 Task: Search one way flight ticket for 2 adults, 4 children and 1 infant on lap in business from Owensboro: Owensborodaviess County Regional Airport to Indianapolis: Indianapolis International Airport on 8-5-2023. Choice of flights is Frontier. Number of bags: 8 checked bags. Price is upto 20000. Outbound departure time preference is 4:45.
Action: Mouse moved to (317, 281)
Screenshot: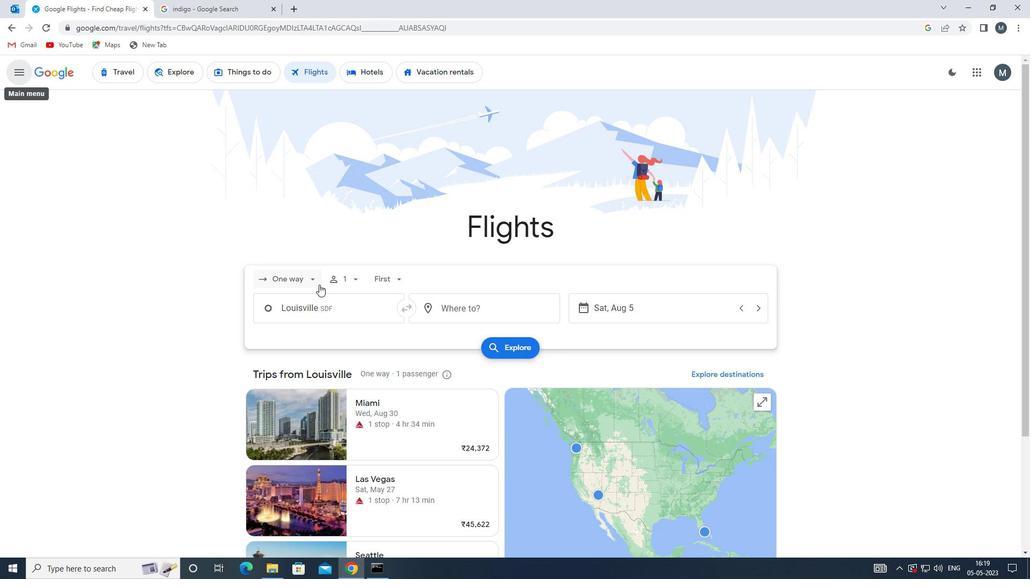 
Action: Mouse pressed left at (317, 281)
Screenshot: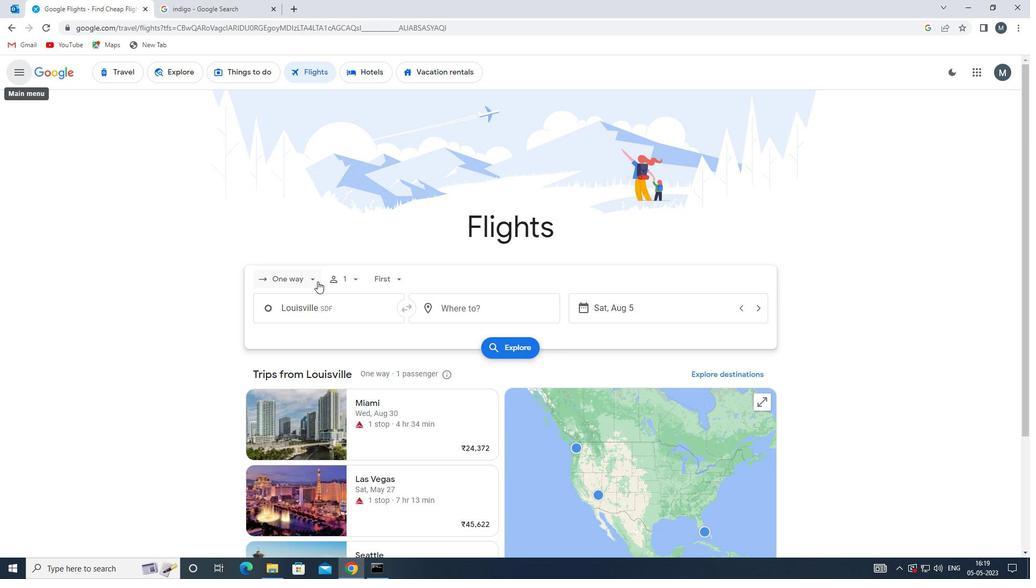 
Action: Mouse moved to (318, 334)
Screenshot: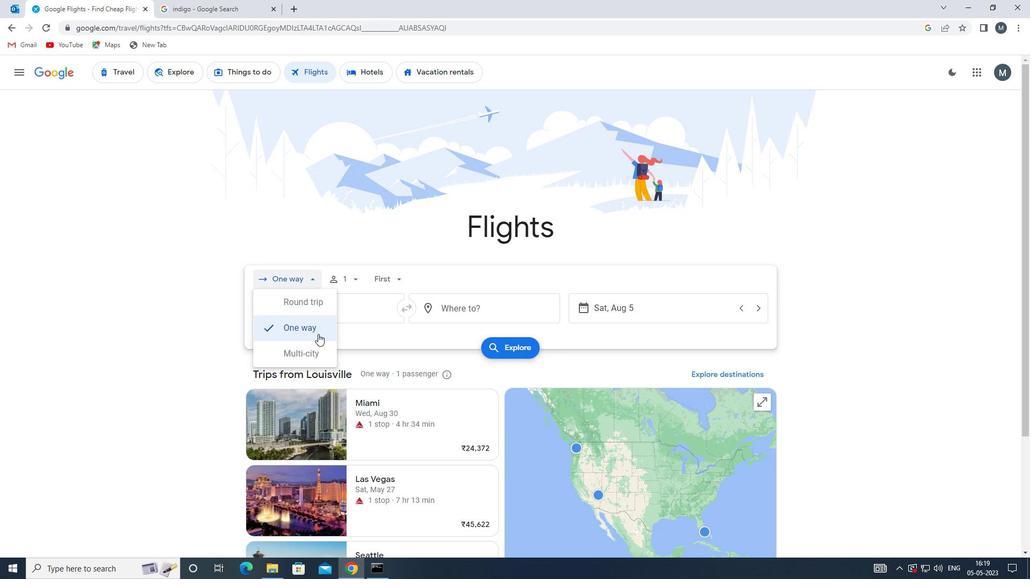 
Action: Mouse pressed left at (318, 334)
Screenshot: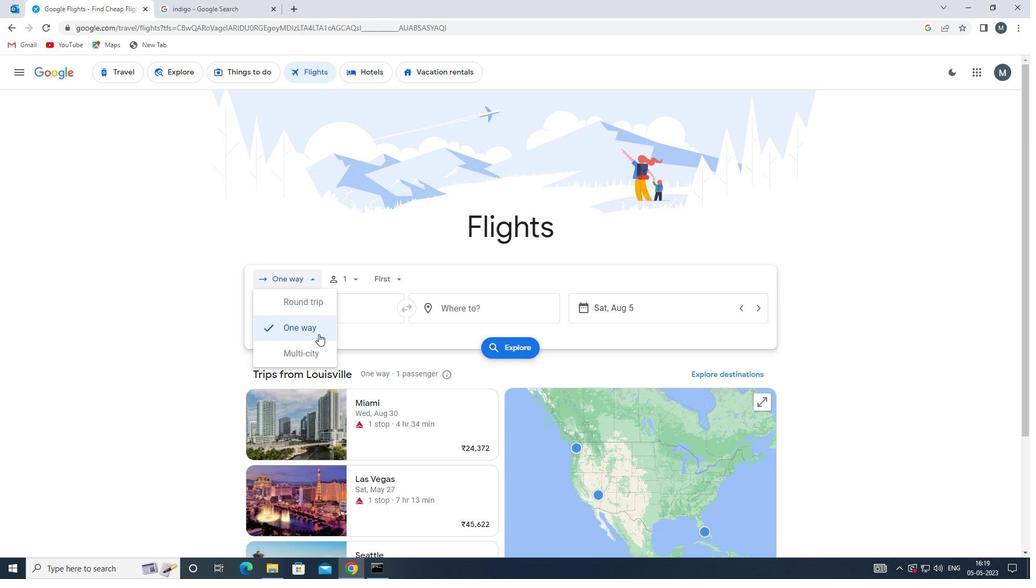 
Action: Mouse moved to (359, 278)
Screenshot: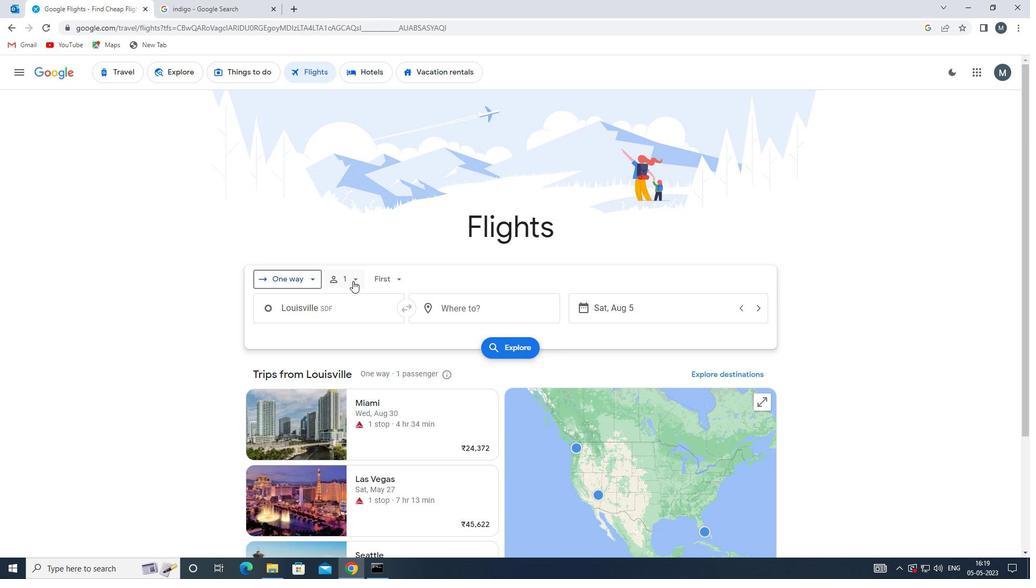 
Action: Mouse pressed left at (359, 278)
Screenshot: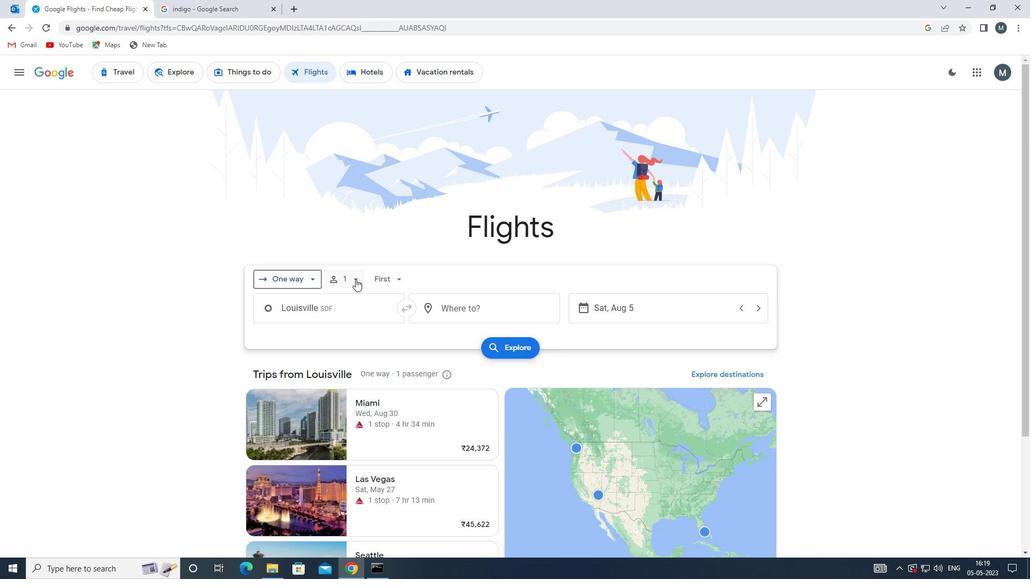 
Action: Mouse moved to (438, 310)
Screenshot: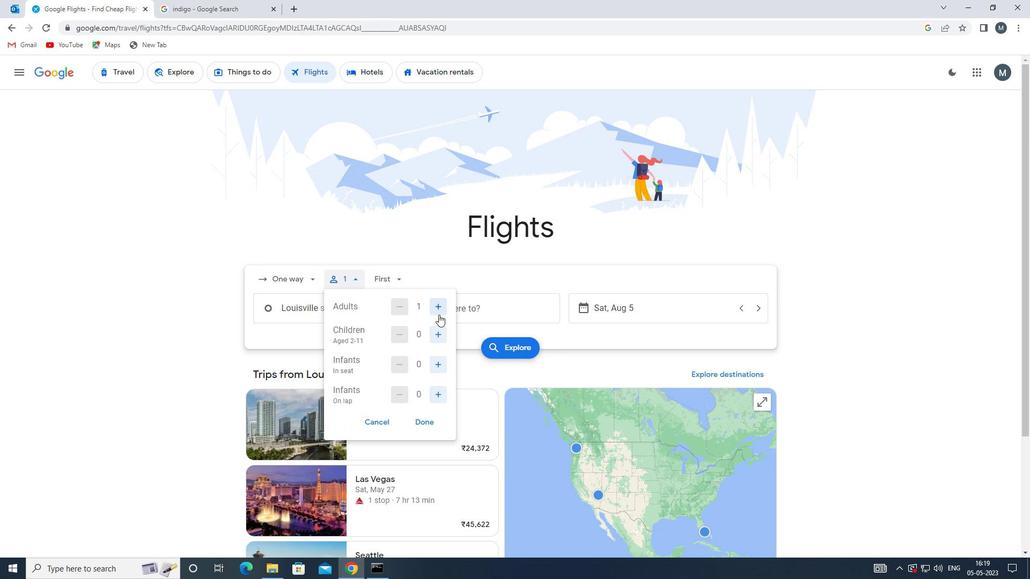 
Action: Mouse pressed left at (438, 310)
Screenshot: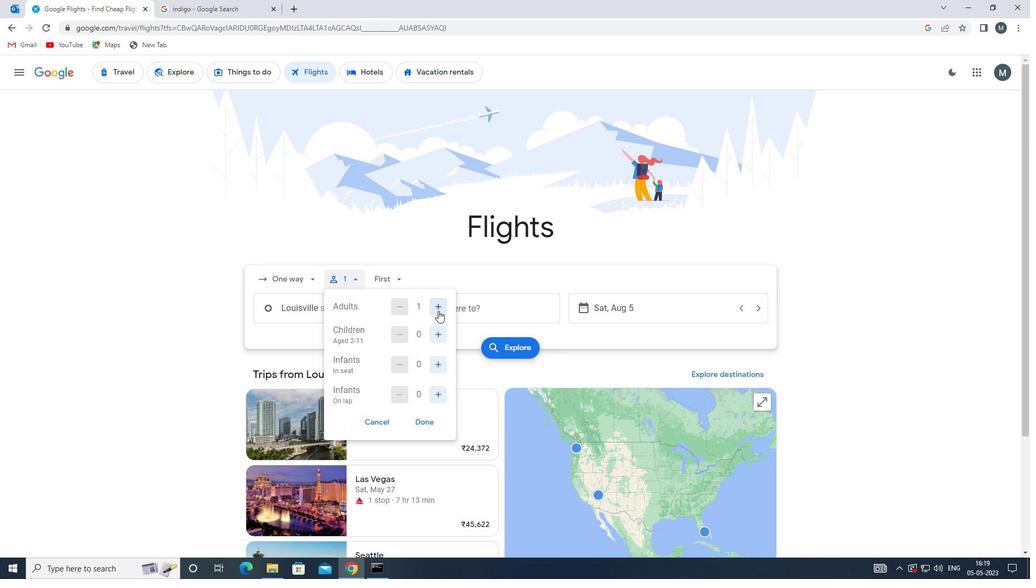 
Action: Mouse moved to (437, 336)
Screenshot: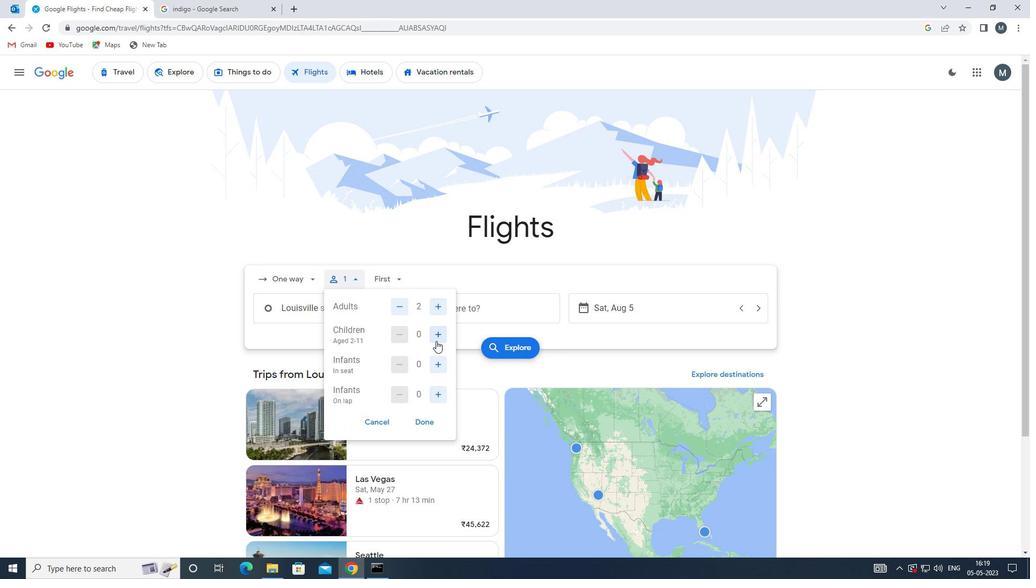 
Action: Mouse pressed left at (437, 336)
Screenshot: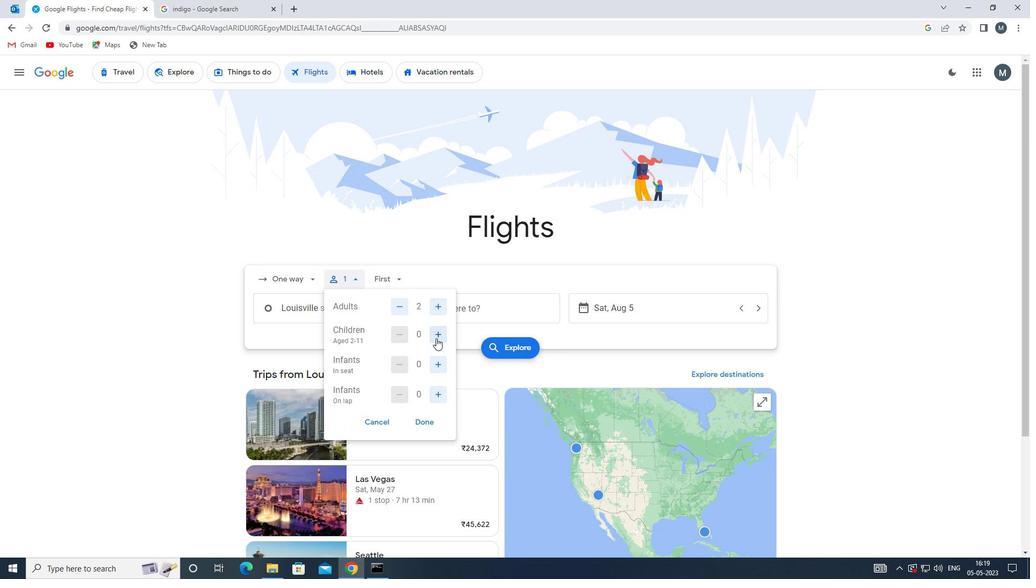 
Action: Mouse pressed left at (437, 336)
Screenshot: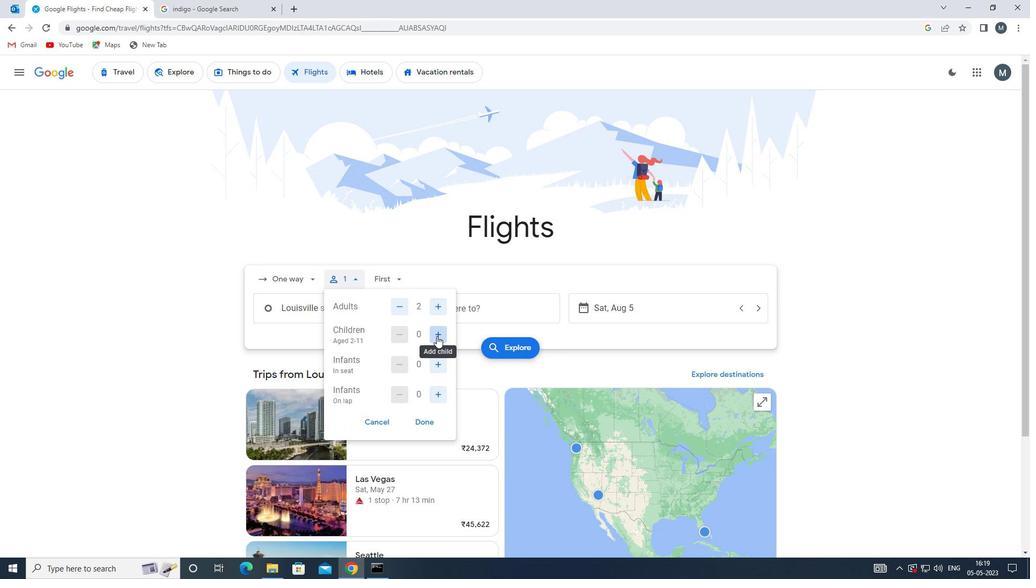 
Action: Mouse moved to (437, 336)
Screenshot: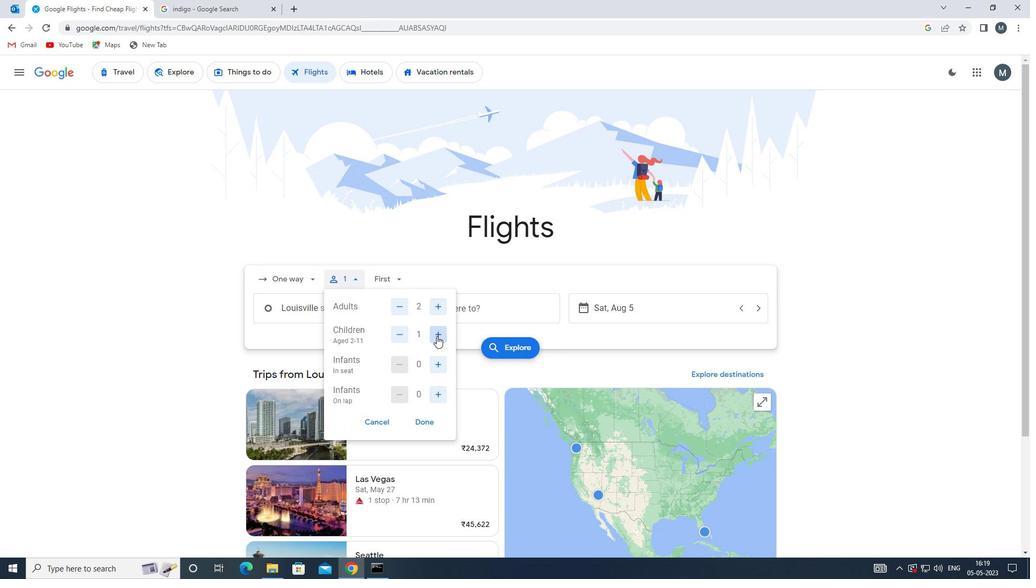 
Action: Mouse pressed left at (437, 336)
Screenshot: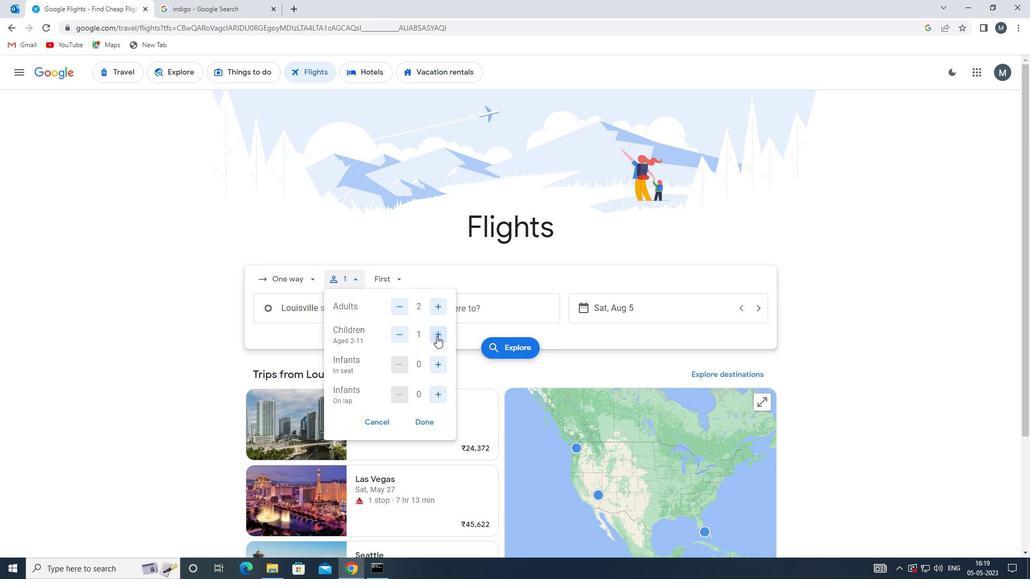 
Action: Mouse pressed left at (437, 336)
Screenshot: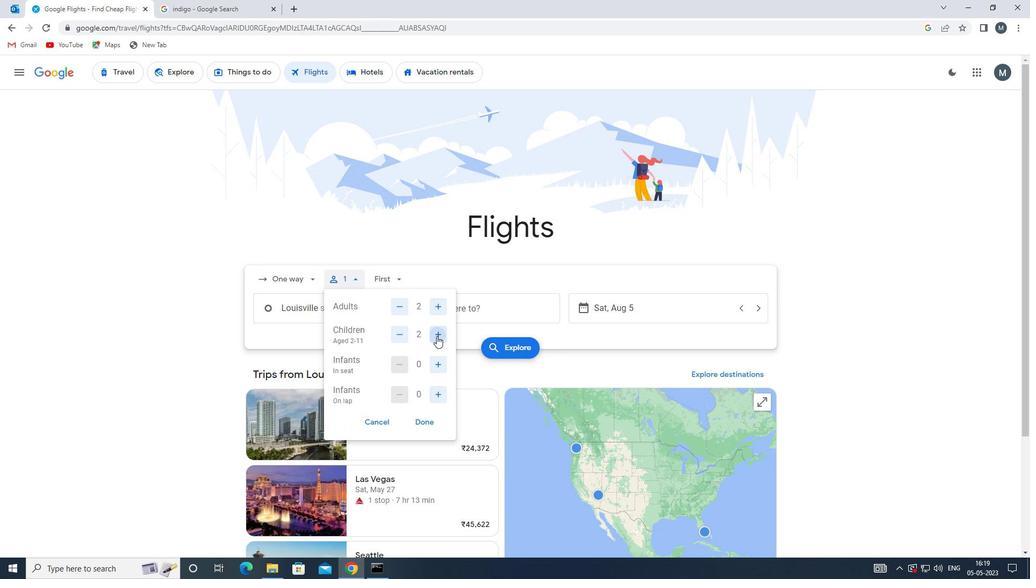 
Action: Mouse moved to (440, 394)
Screenshot: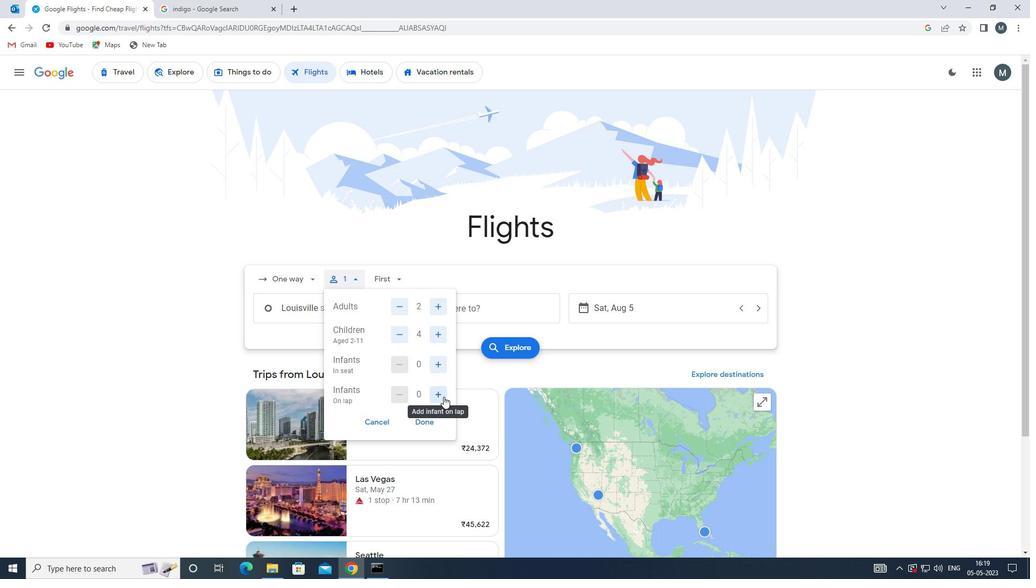 
Action: Mouse pressed left at (440, 394)
Screenshot: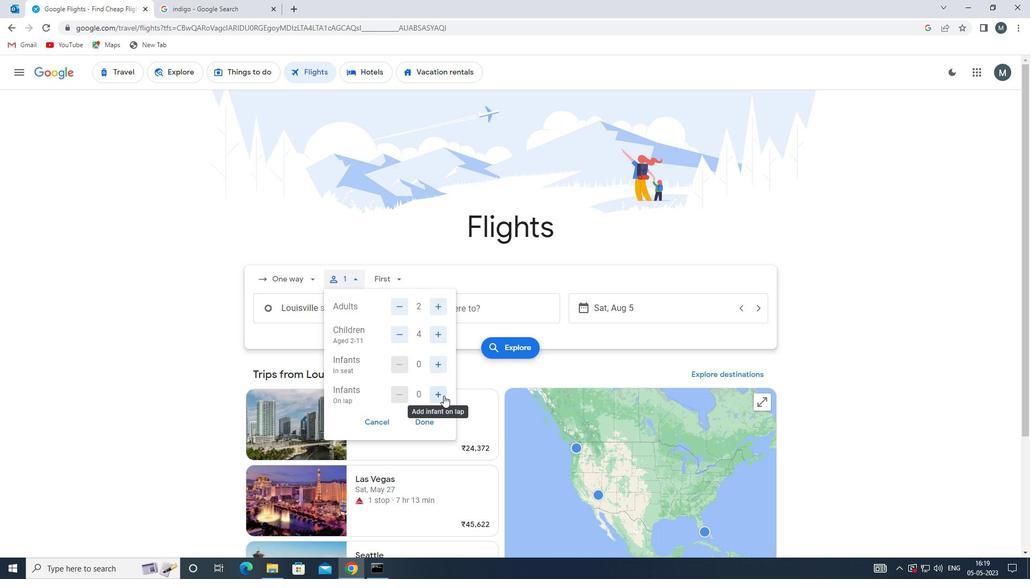 
Action: Mouse moved to (425, 419)
Screenshot: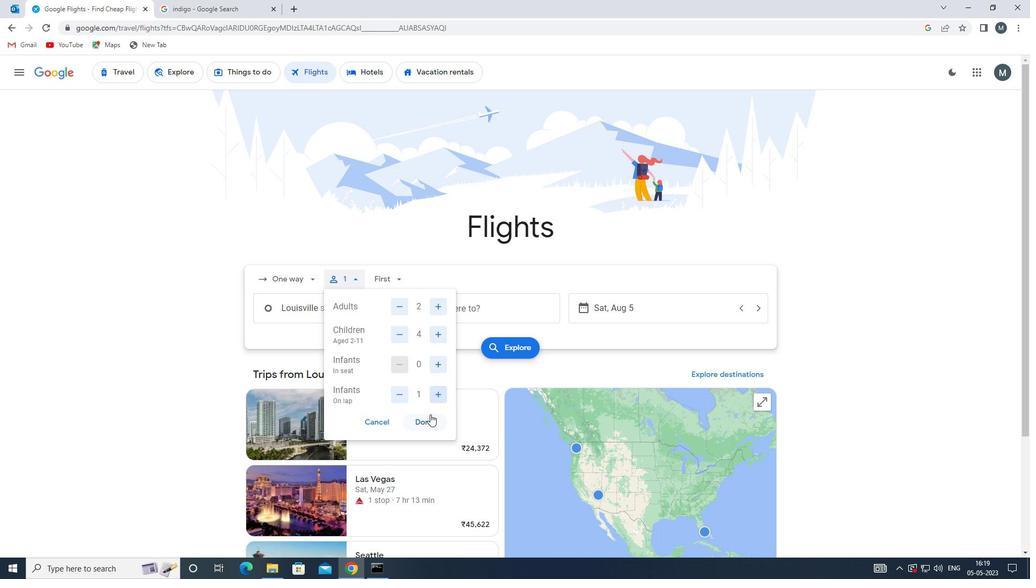 
Action: Mouse pressed left at (425, 419)
Screenshot: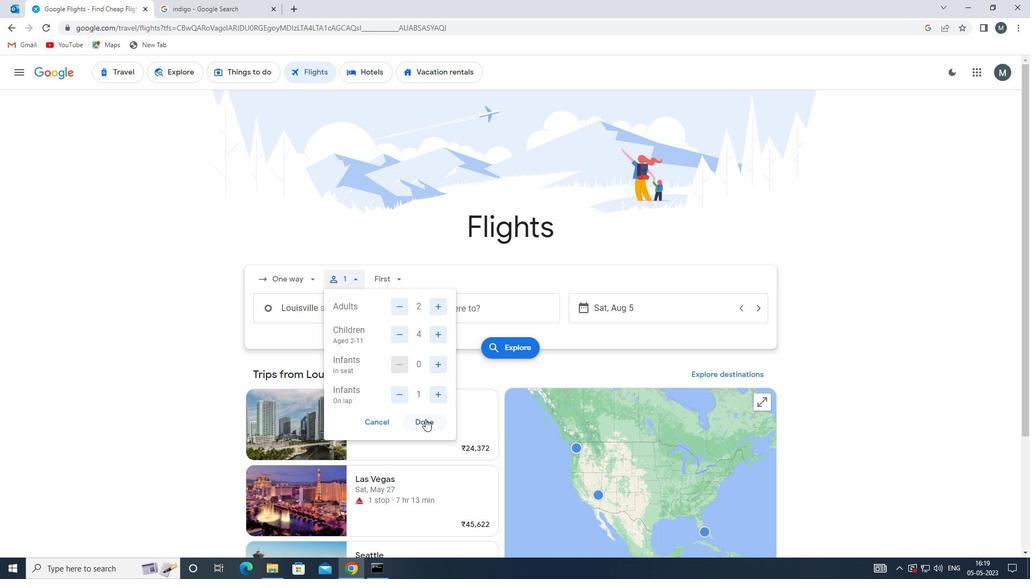 
Action: Mouse moved to (389, 278)
Screenshot: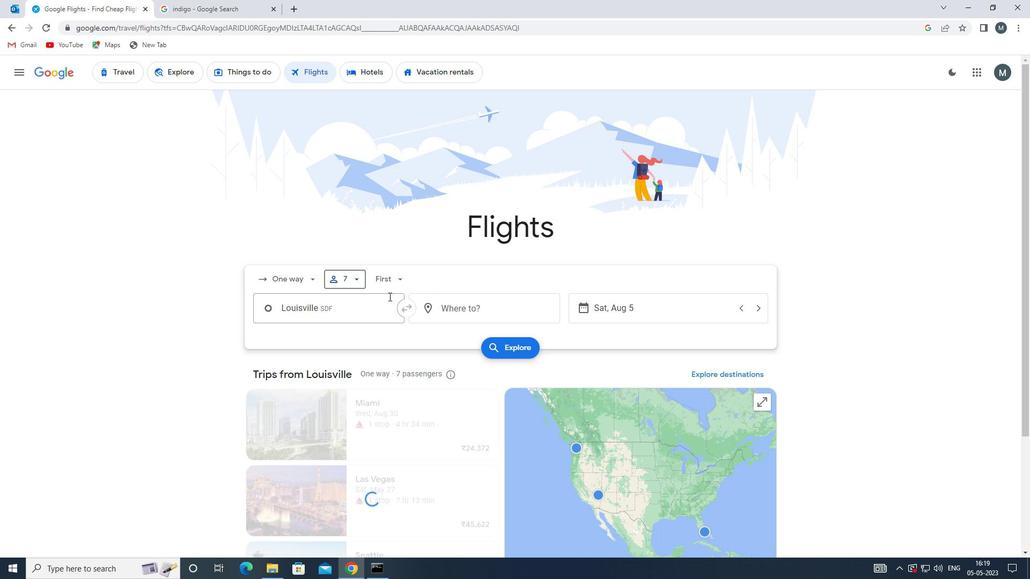 
Action: Mouse pressed left at (389, 278)
Screenshot: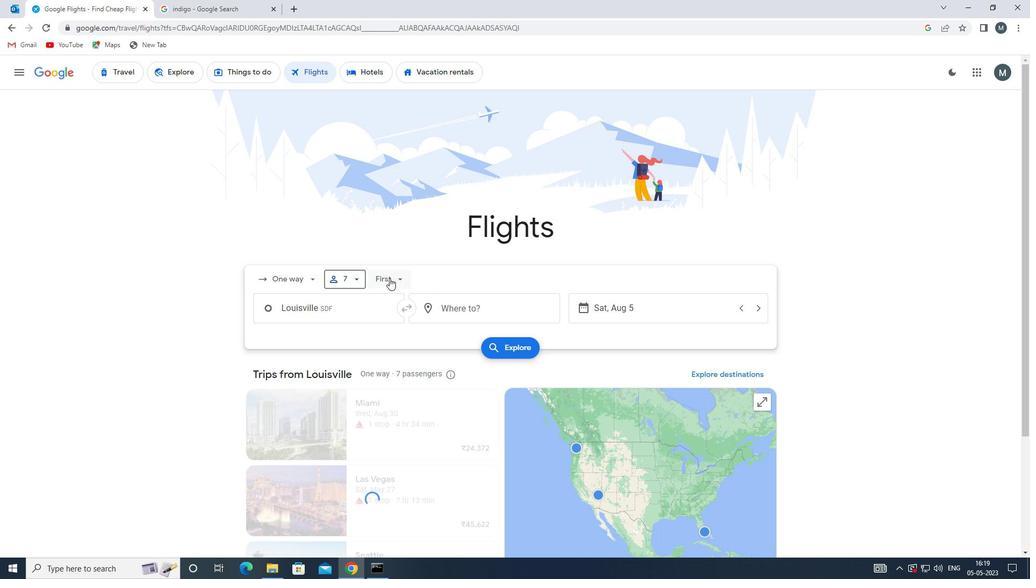 
Action: Mouse moved to (400, 355)
Screenshot: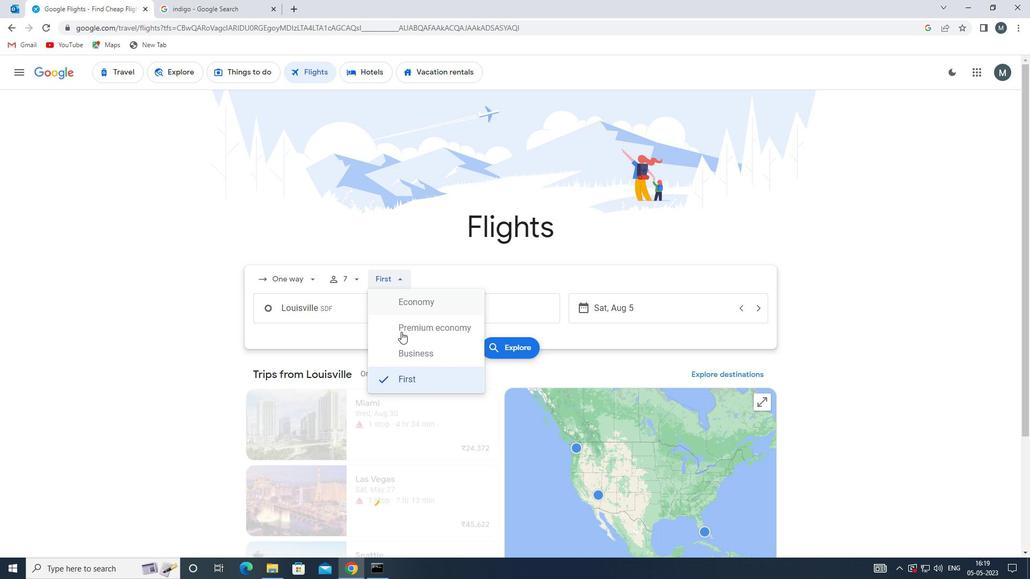 
Action: Mouse pressed left at (400, 355)
Screenshot: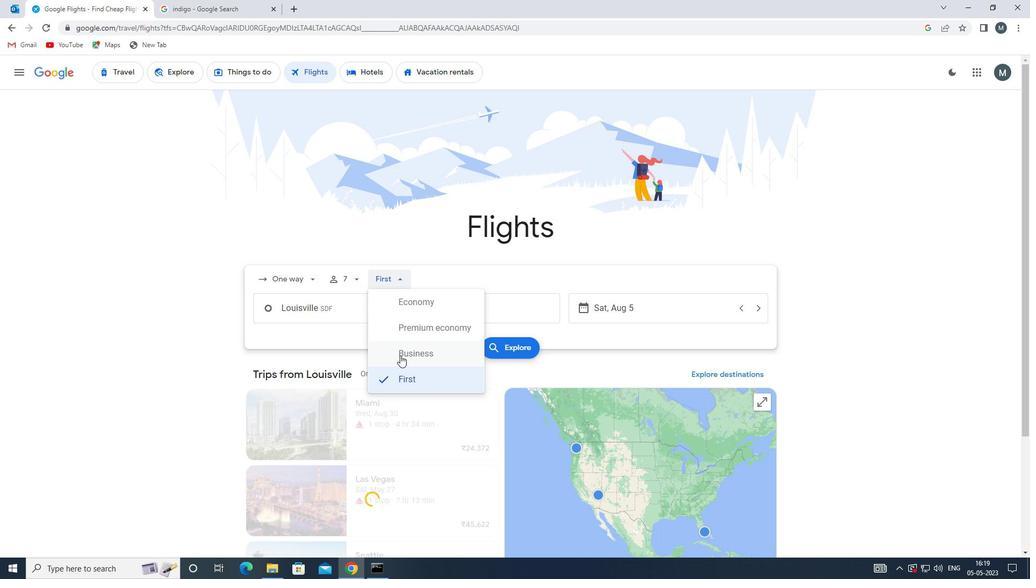 
Action: Mouse moved to (344, 313)
Screenshot: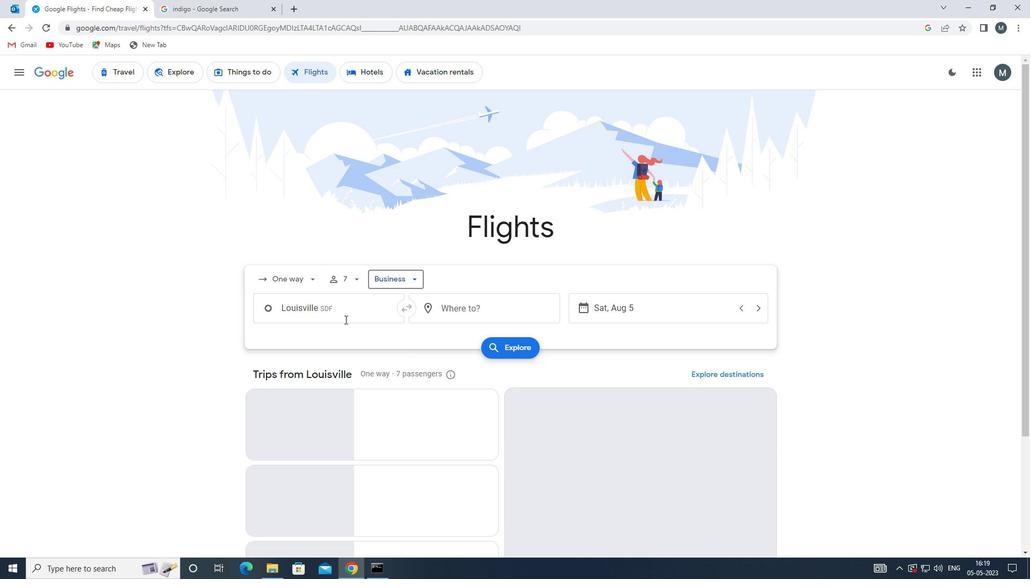 
Action: Mouse pressed left at (344, 313)
Screenshot: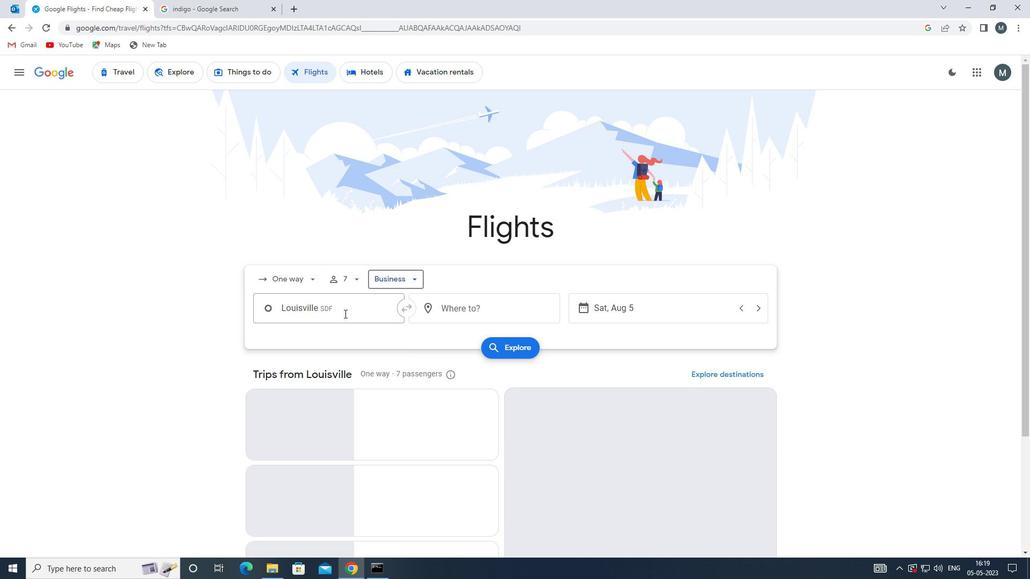 
Action: Key pressed owensborodavies
Screenshot: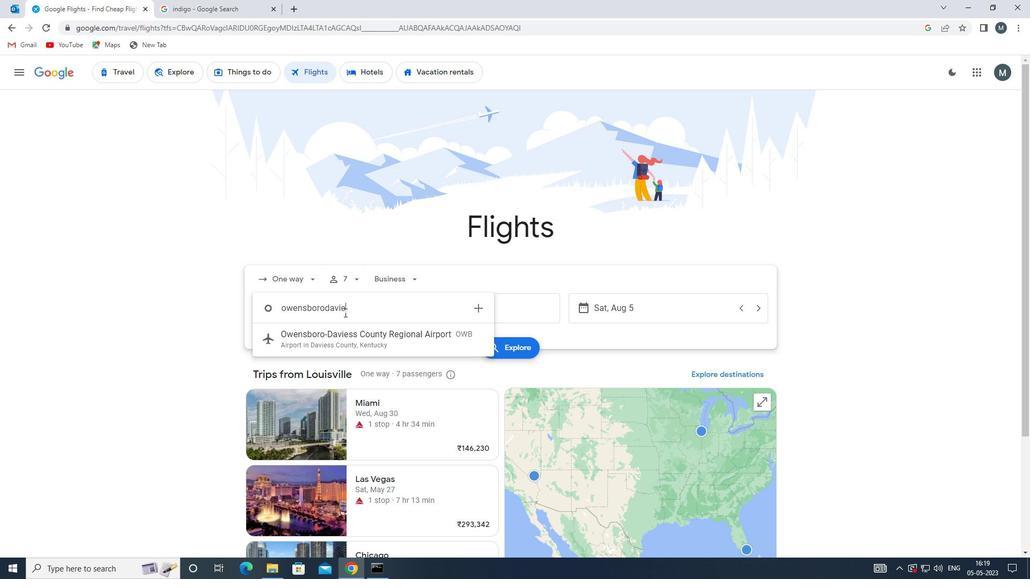 
Action: Mouse moved to (384, 337)
Screenshot: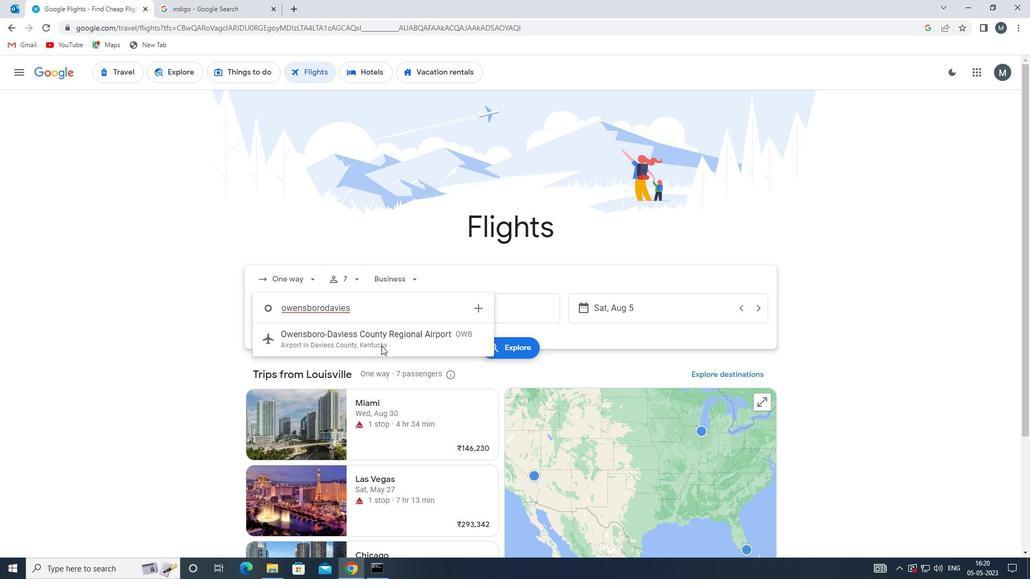 
Action: Mouse pressed left at (384, 337)
Screenshot: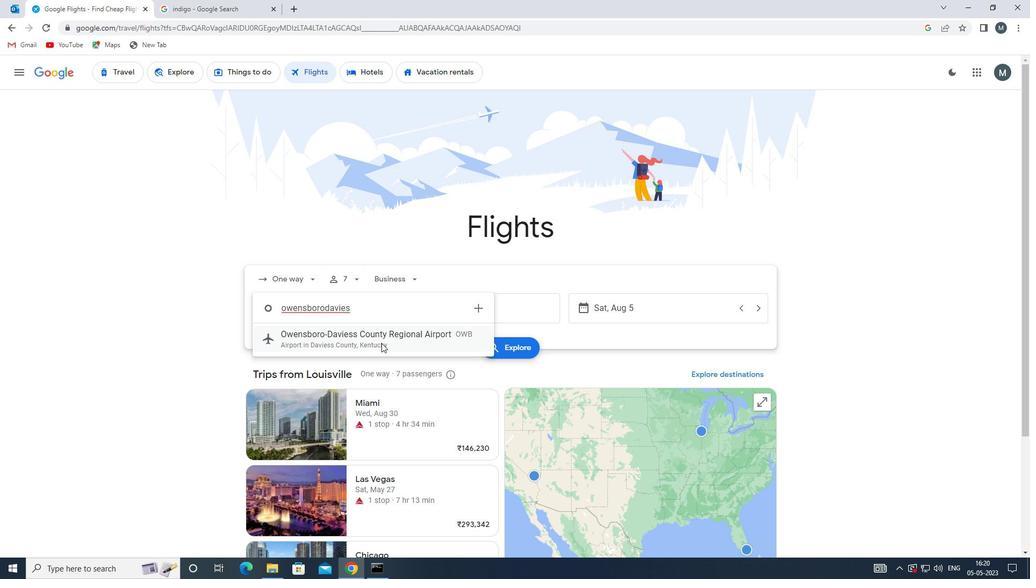 
Action: Mouse moved to (479, 307)
Screenshot: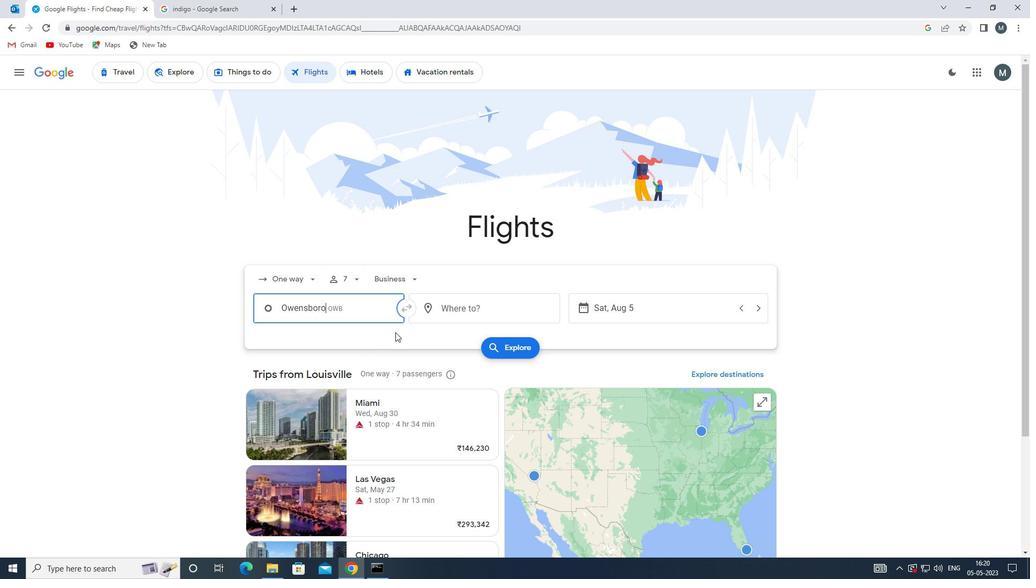 
Action: Mouse pressed left at (479, 307)
Screenshot: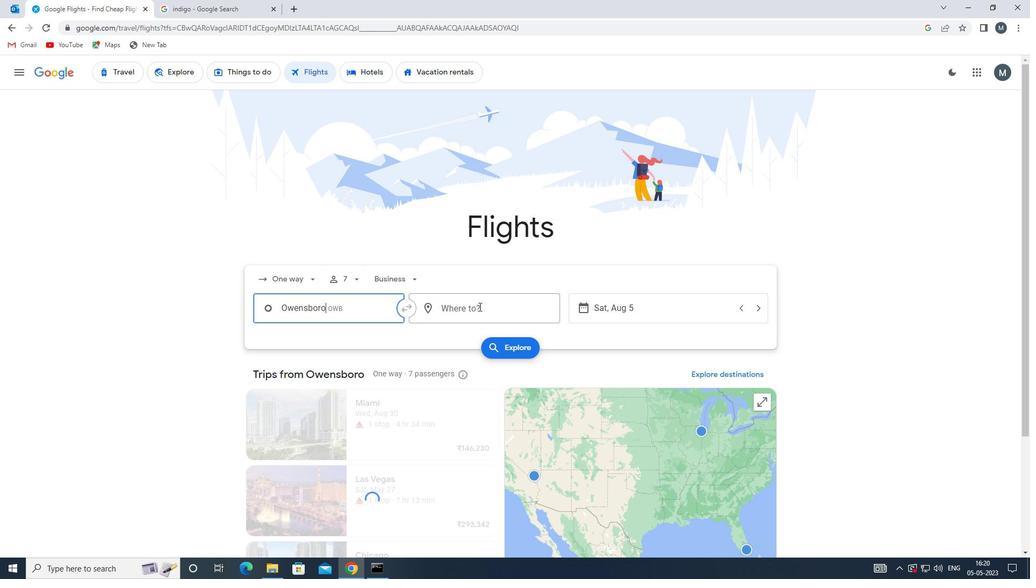 
Action: Mouse moved to (478, 307)
Screenshot: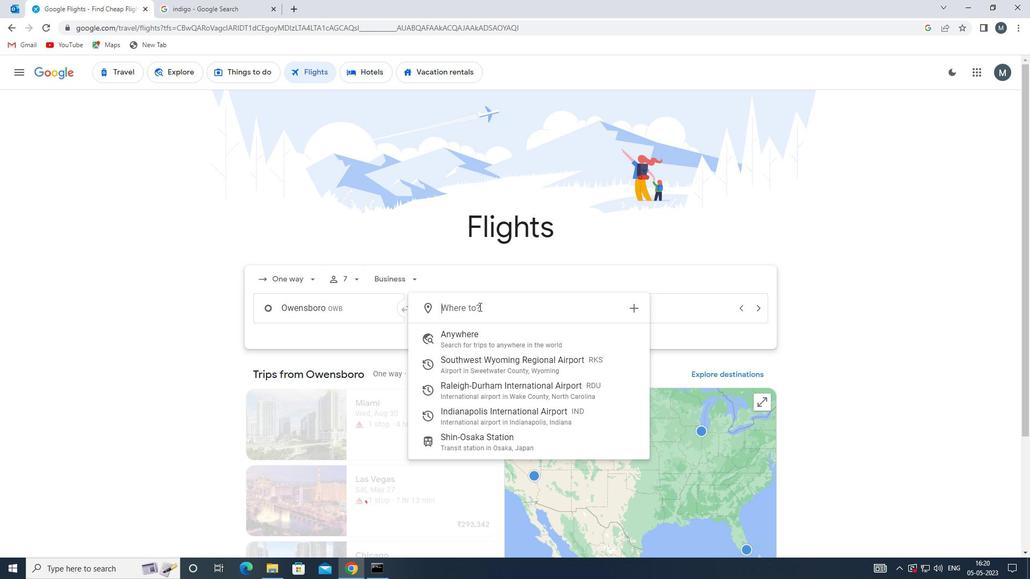 
Action: Key pressed ind
Screenshot: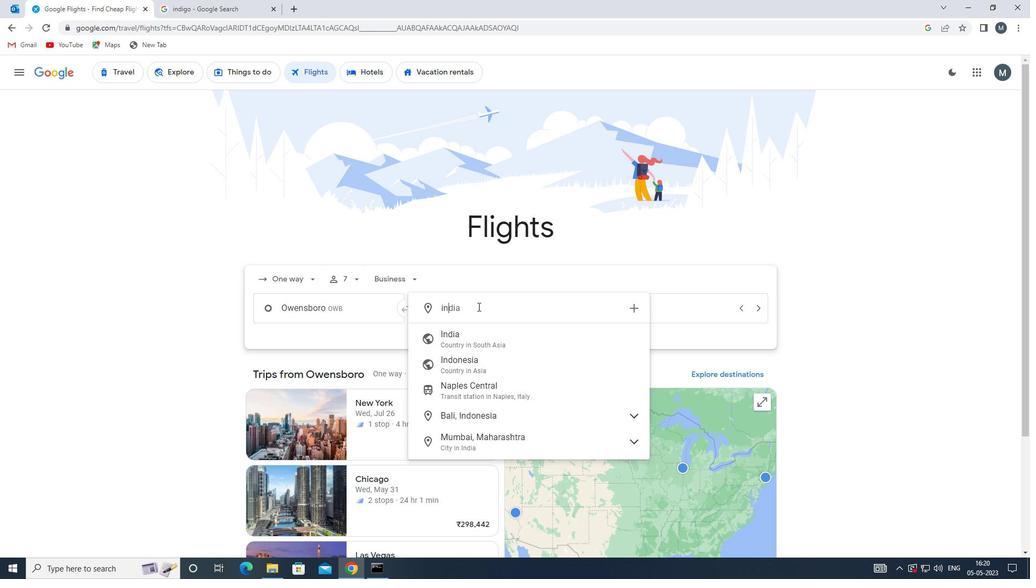 
Action: Mouse moved to (485, 336)
Screenshot: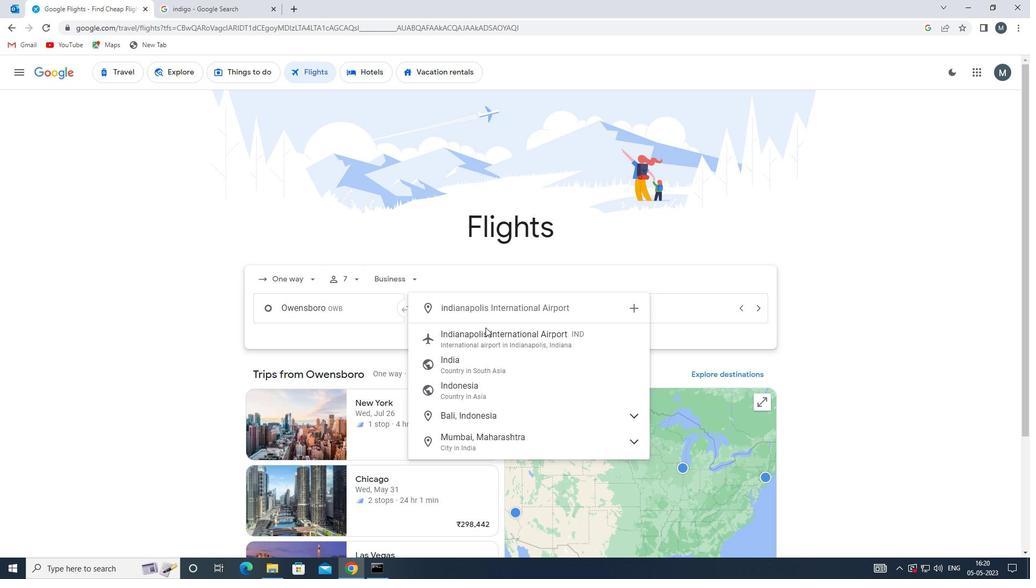
Action: Mouse pressed left at (485, 336)
Screenshot: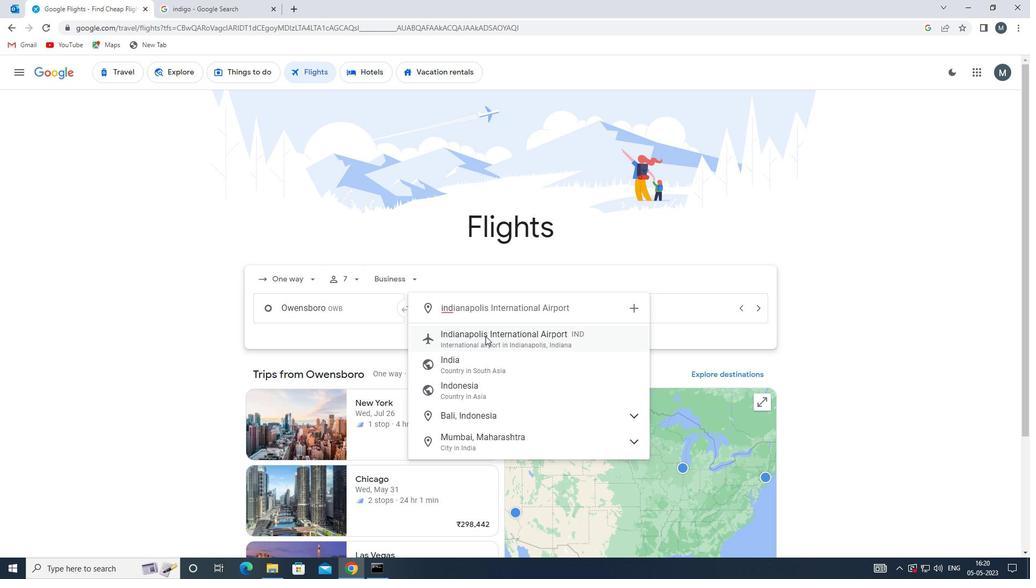 
Action: Mouse moved to (606, 310)
Screenshot: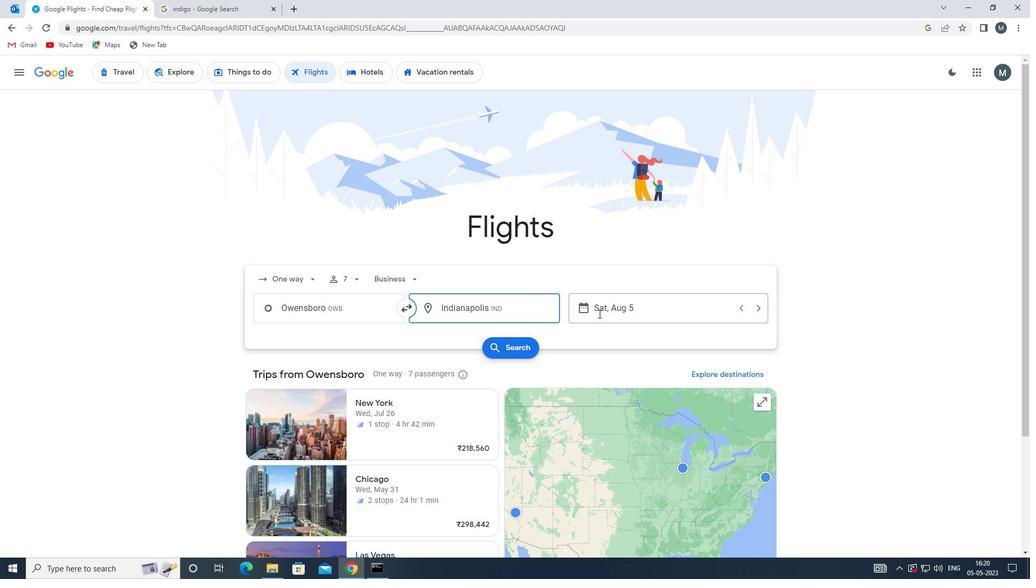 
Action: Mouse pressed left at (606, 310)
Screenshot: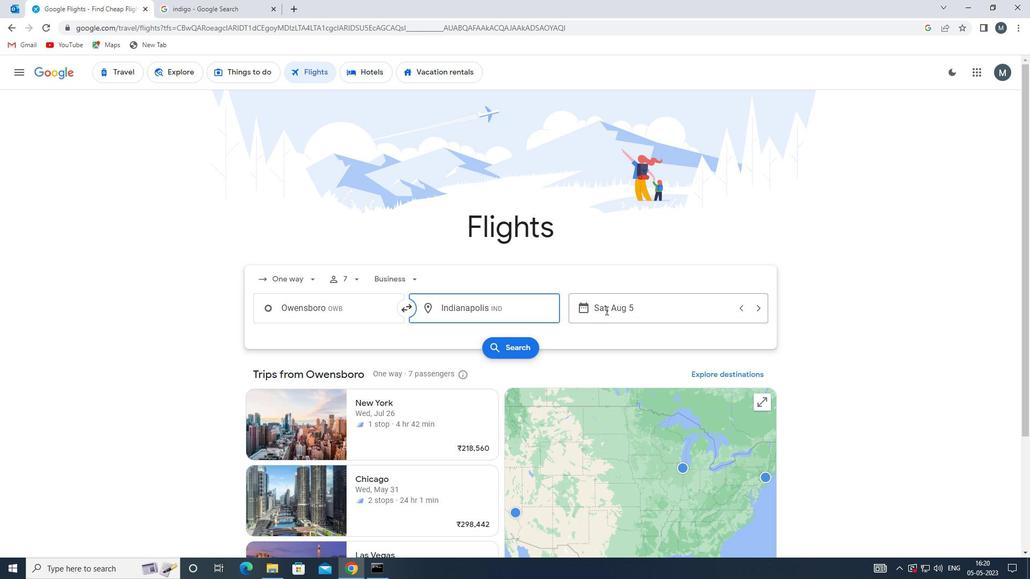 
Action: Mouse moved to (539, 361)
Screenshot: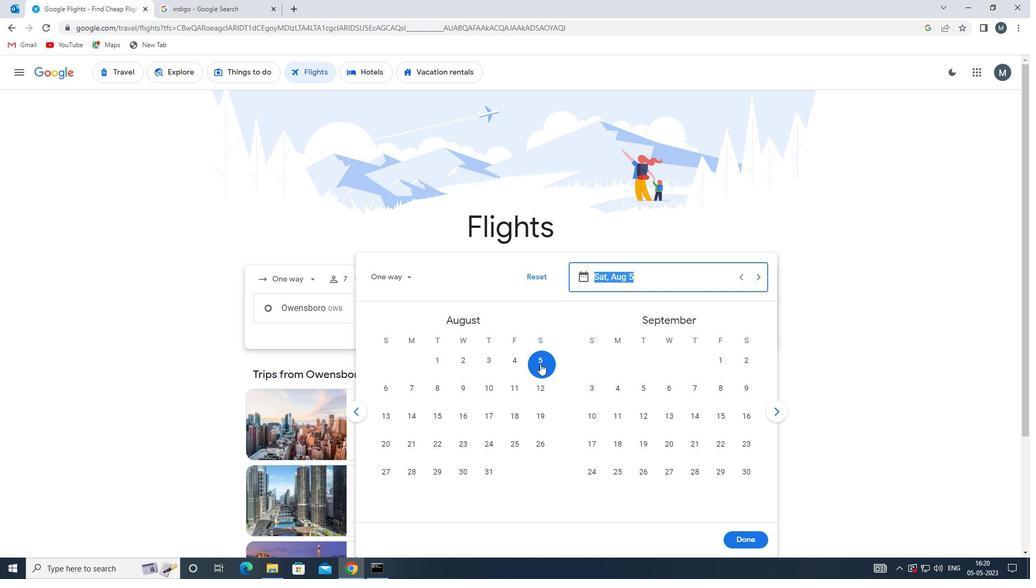 
Action: Mouse pressed left at (539, 361)
Screenshot: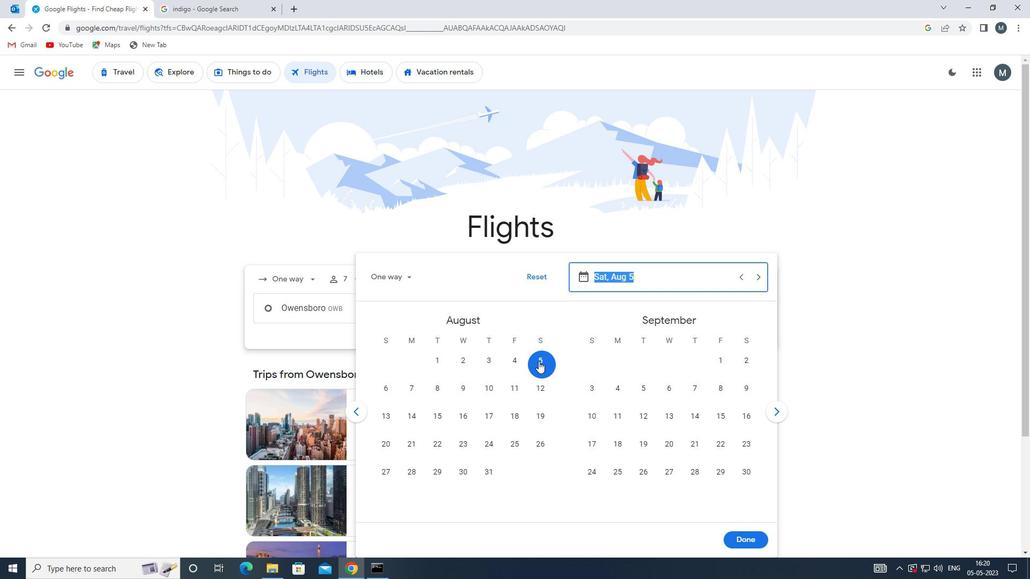 
Action: Mouse moved to (743, 539)
Screenshot: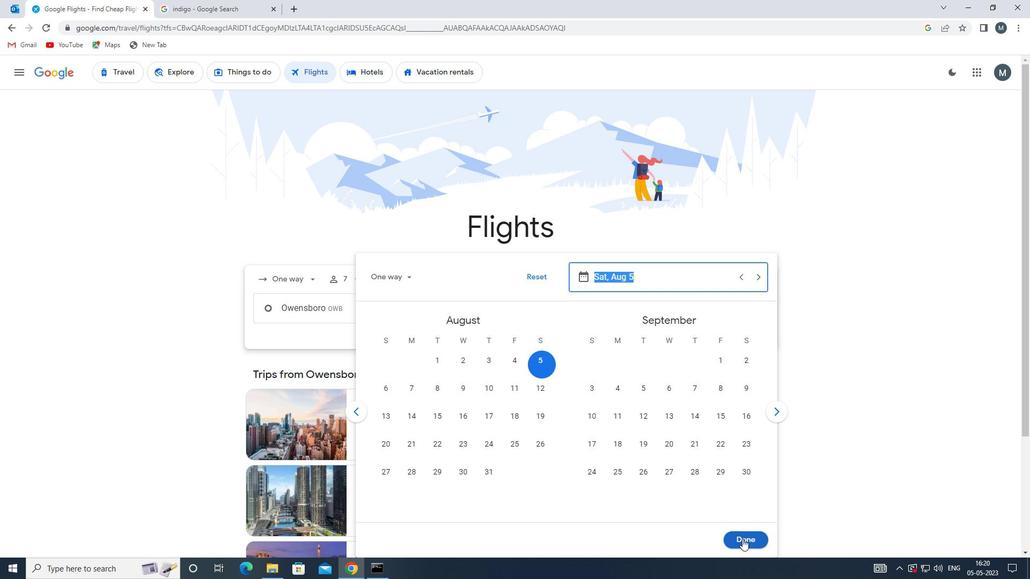 
Action: Mouse pressed left at (743, 539)
Screenshot: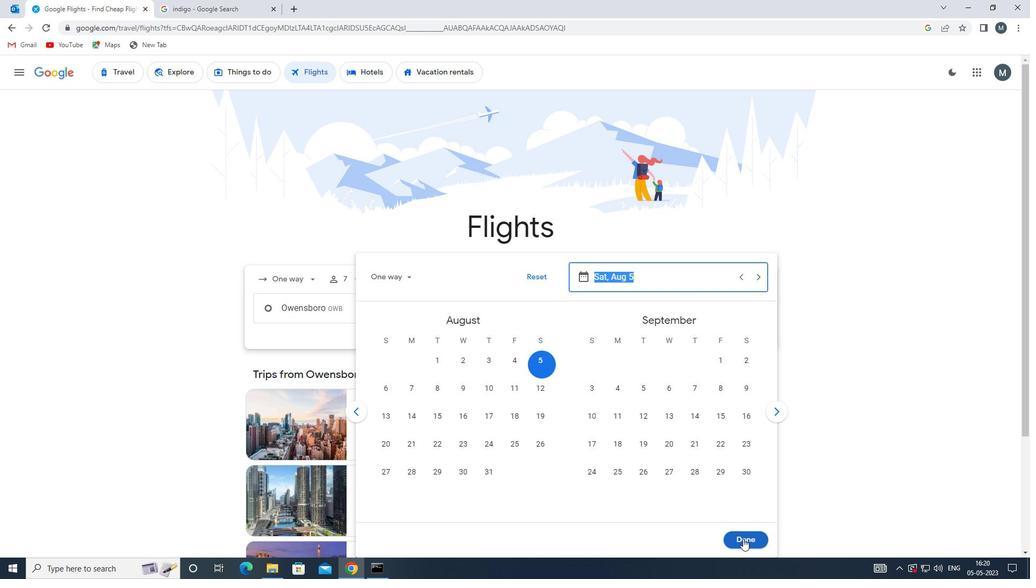 
Action: Mouse moved to (519, 352)
Screenshot: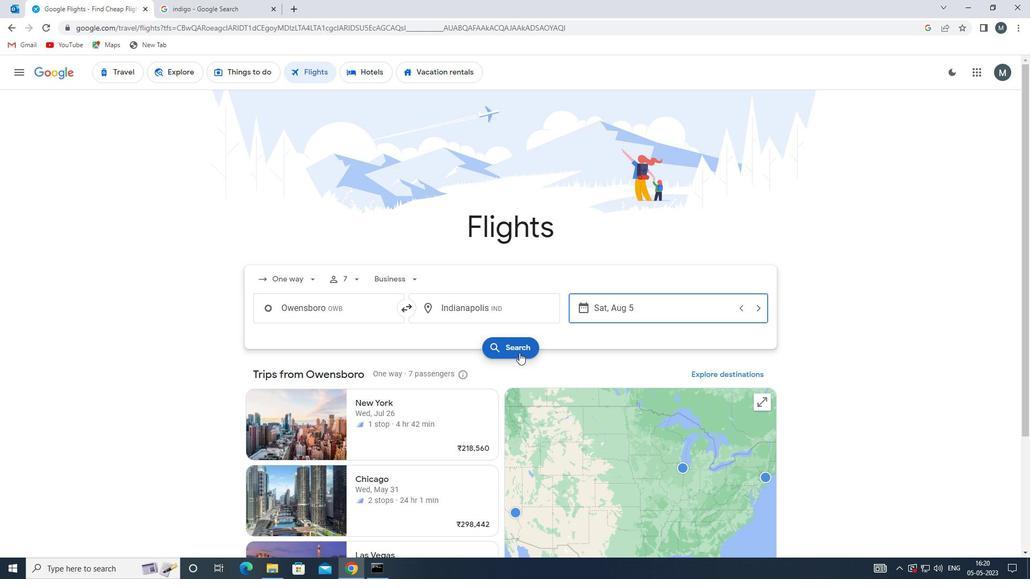 
Action: Mouse pressed left at (519, 352)
Screenshot: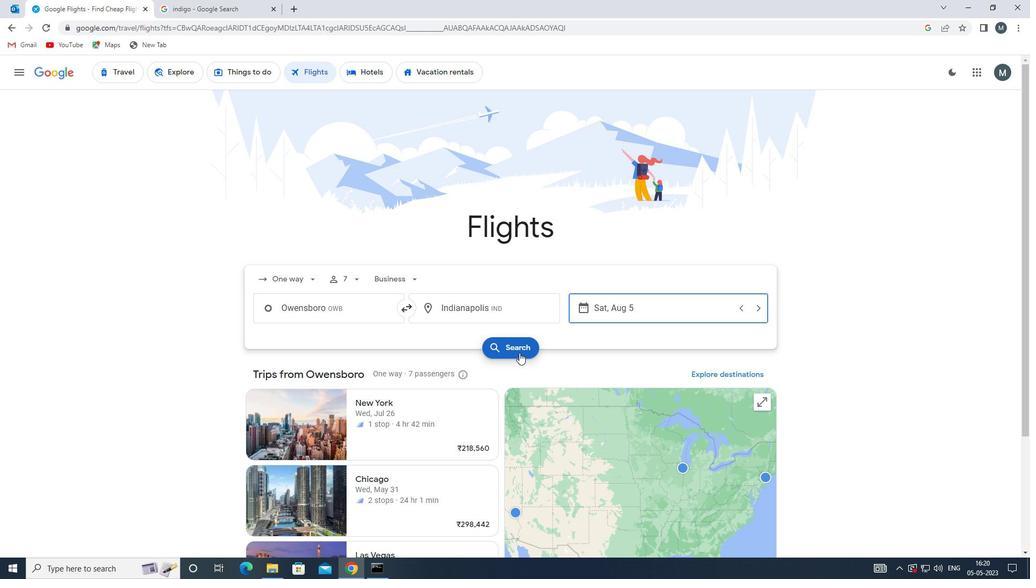 
Action: Mouse moved to (264, 169)
Screenshot: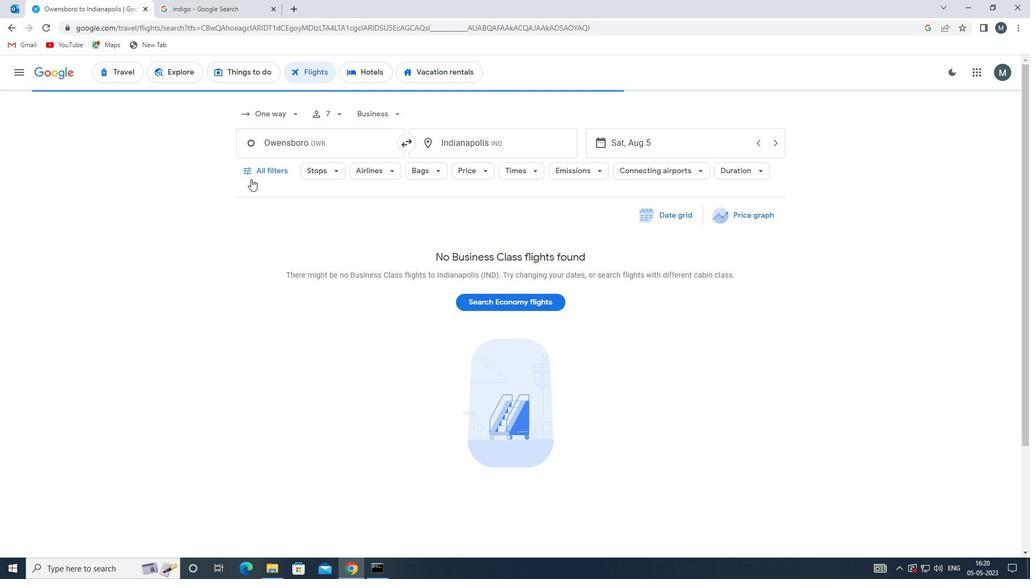 
Action: Mouse pressed left at (264, 169)
Screenshot: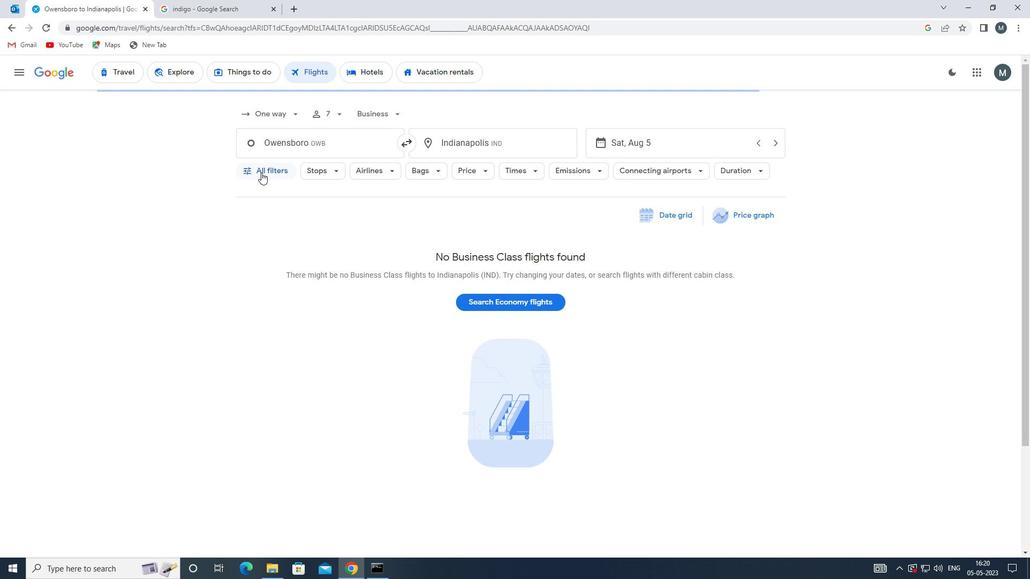 
Action: Mouse moved to (323, 306)
Screenshot: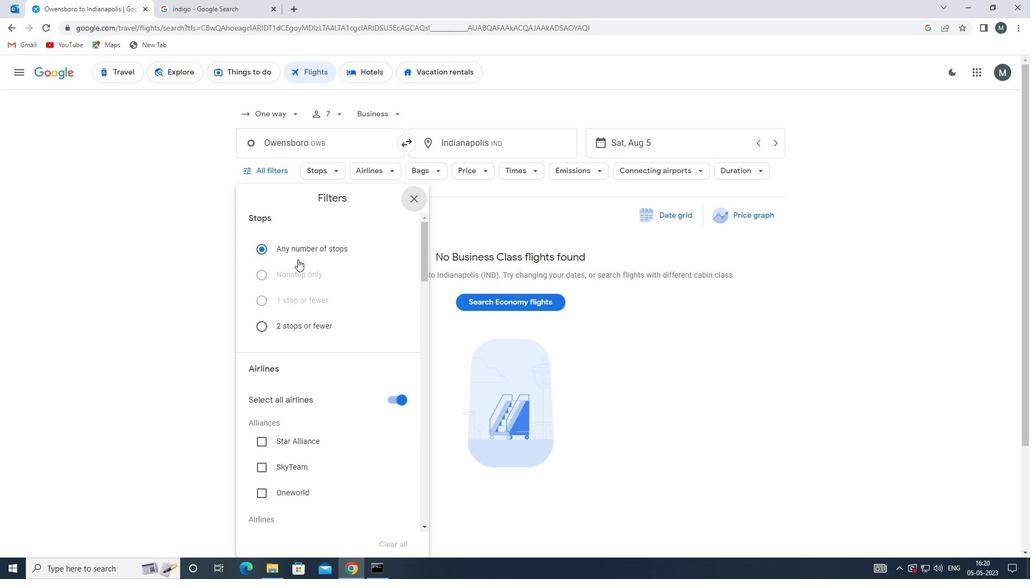 
Action: Mouse scrolled (323, 306) with delta (0, 0)
Screenshot: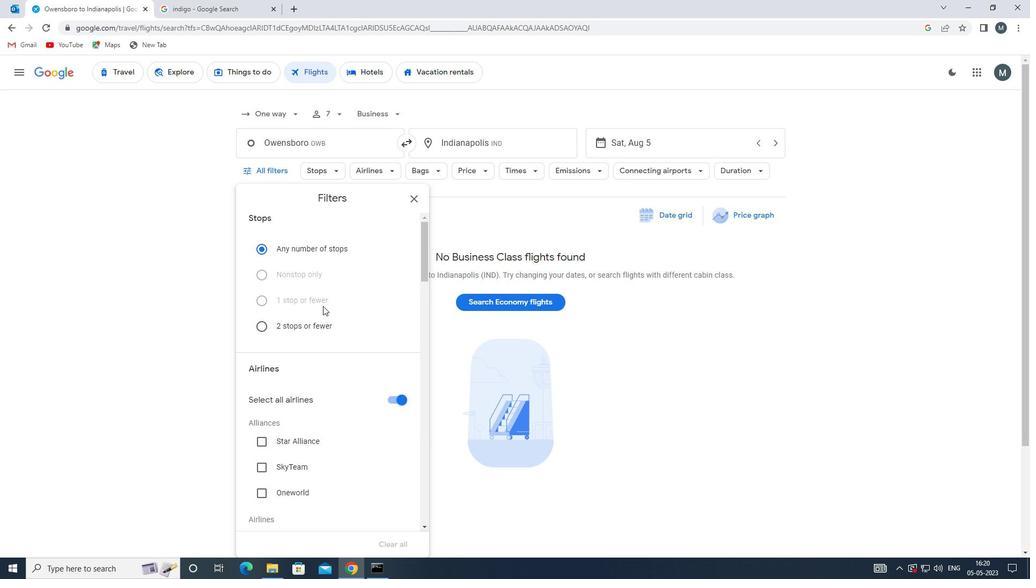 
Action: Mouse moved to (393, 345)
Screenshot: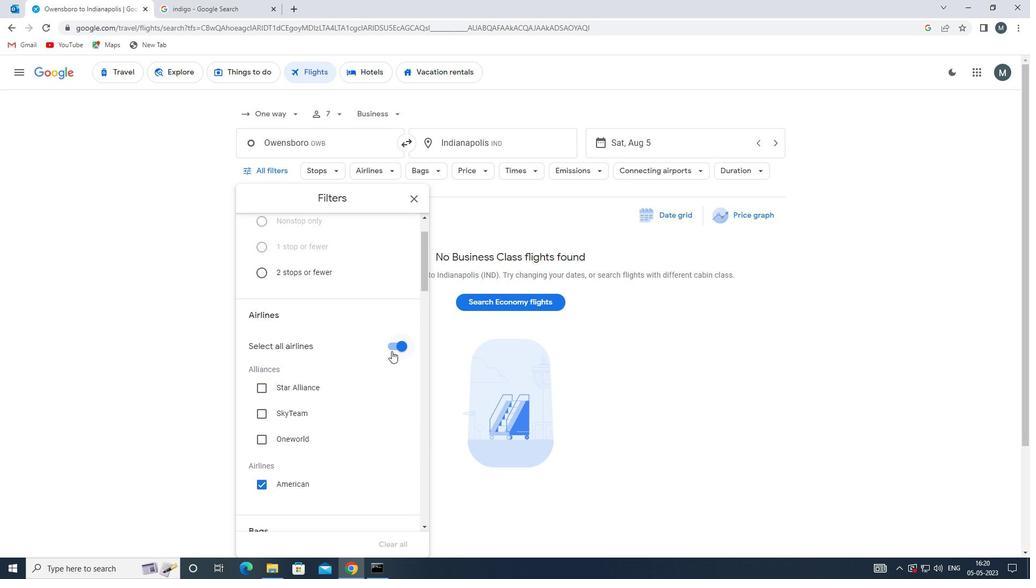 
Action: Mouse pressed left at (393, 345)
Screenshot: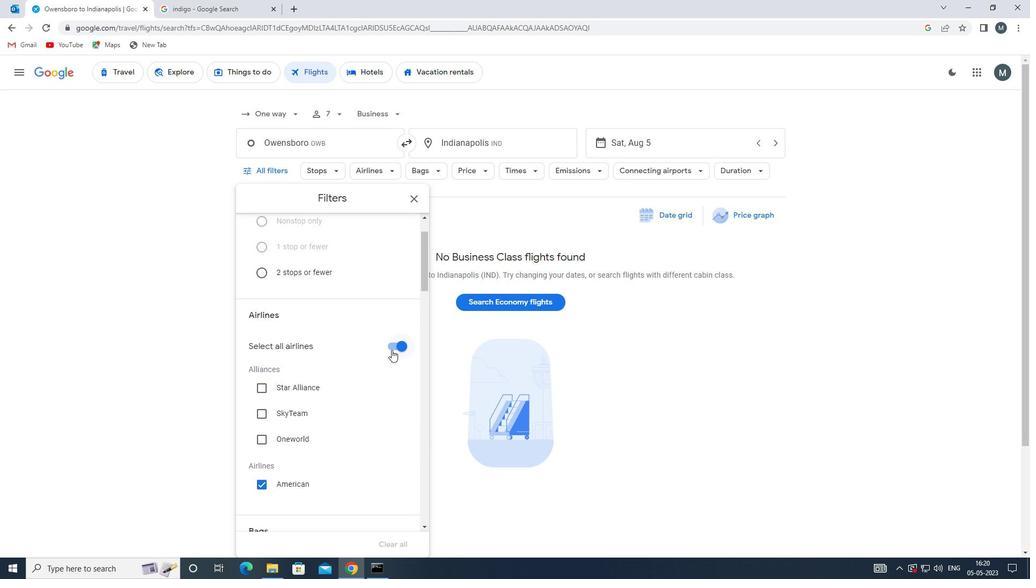 
Action: Mouse moved to (342, 365)
Screenshot: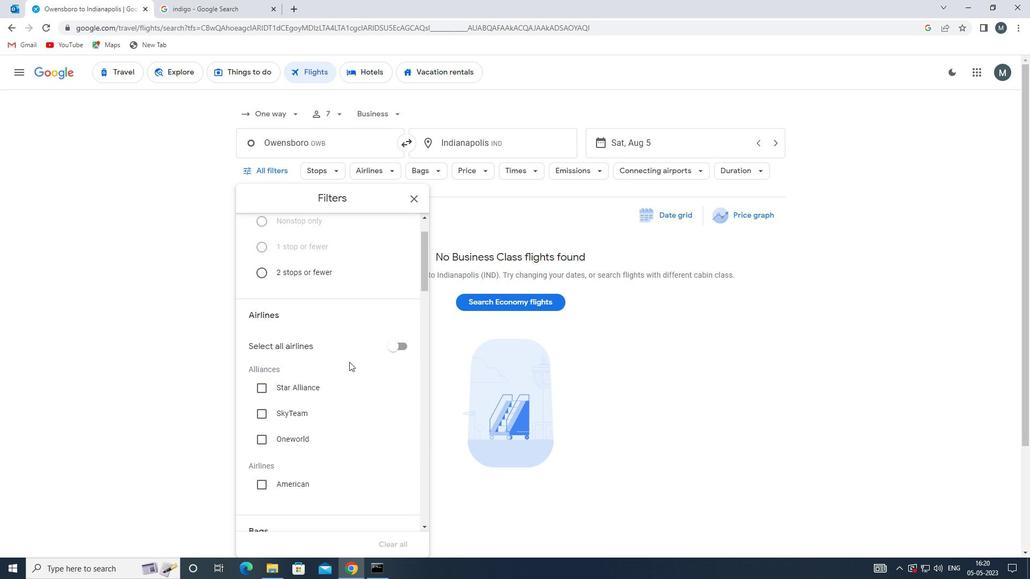 
Action: Mouse scrolled (342, 364) with delta (0, 0)
Screenshot: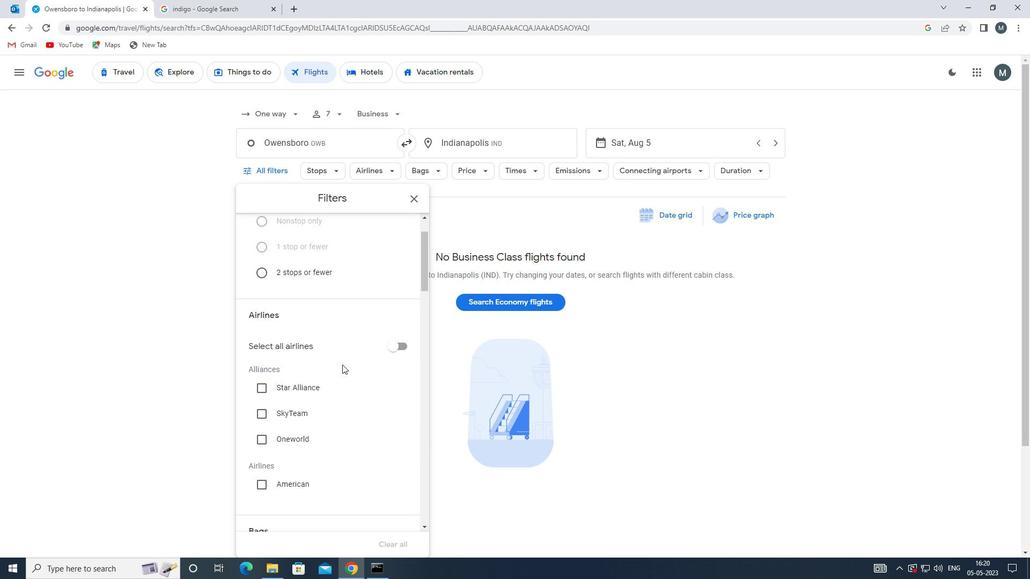 
Action: Mouse scrolled (342, 364) with delta (0, 0)
Screenshot: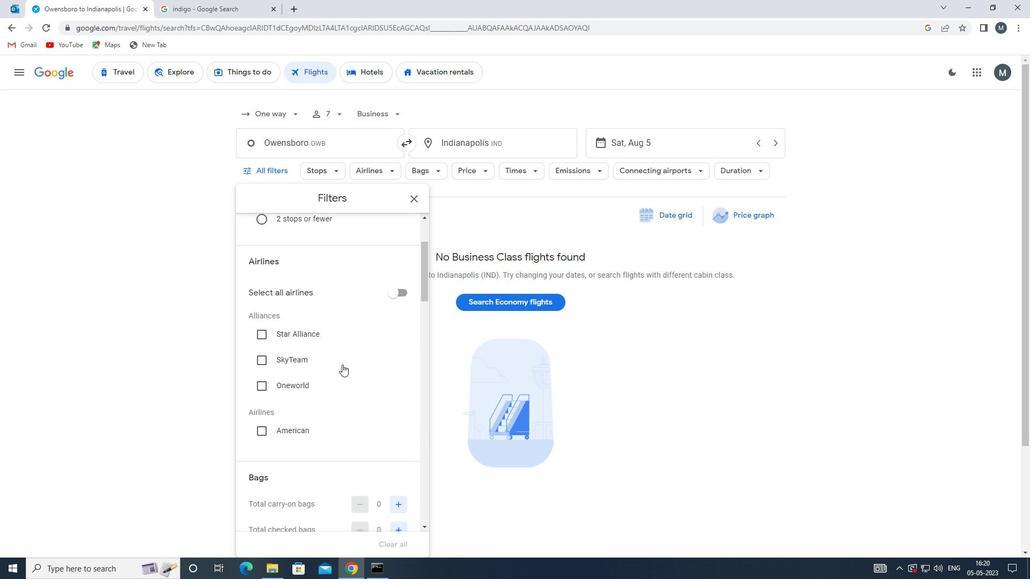 
Action: Mouse scrolled (342, 364) with delta (0, 0)
Screenshot: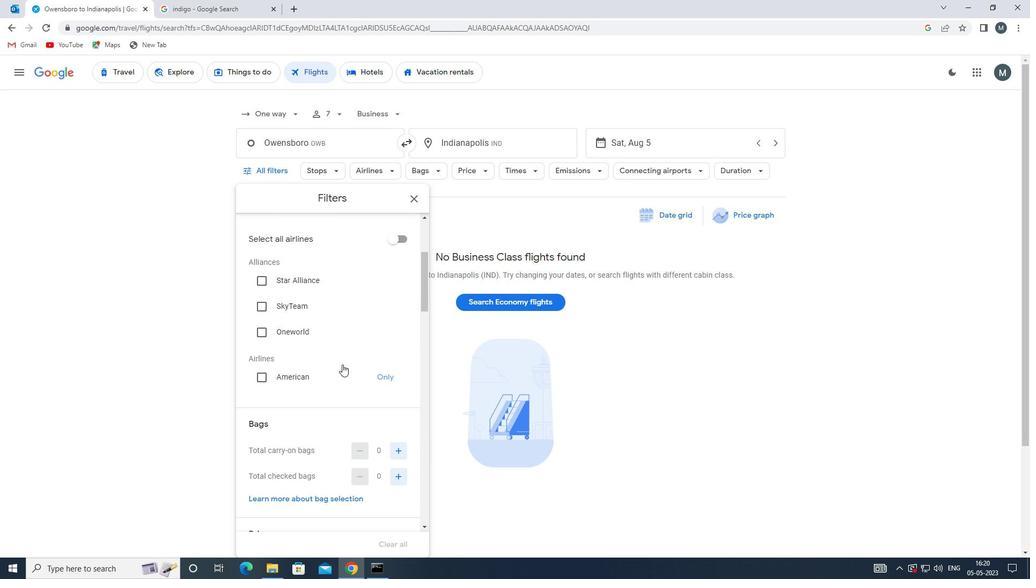 
Action: Mouse moved to (360, 354)
Screenshot: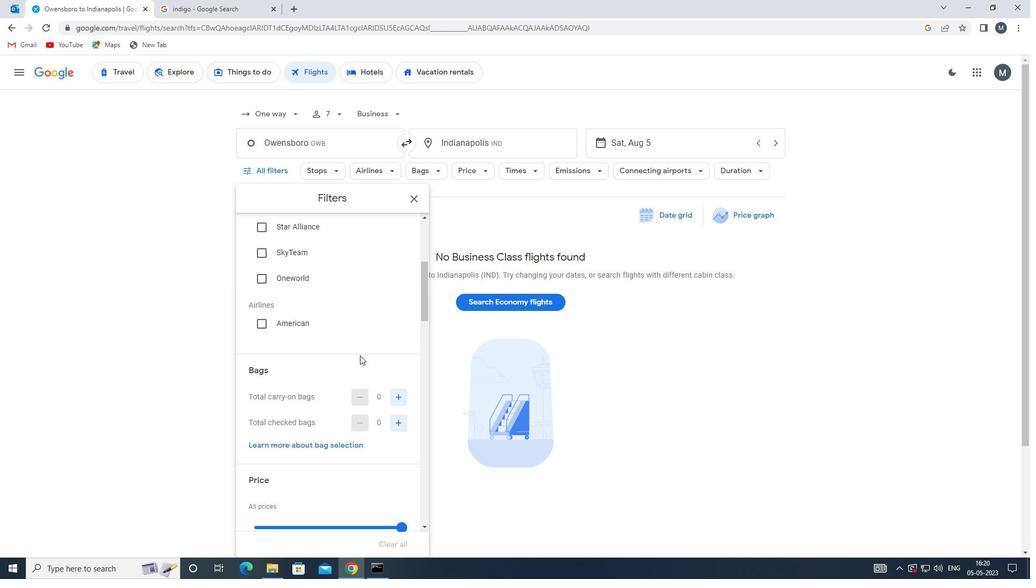 
Action: Mouse scrolled (360, 354) with delta (0, 0)
Screenshot: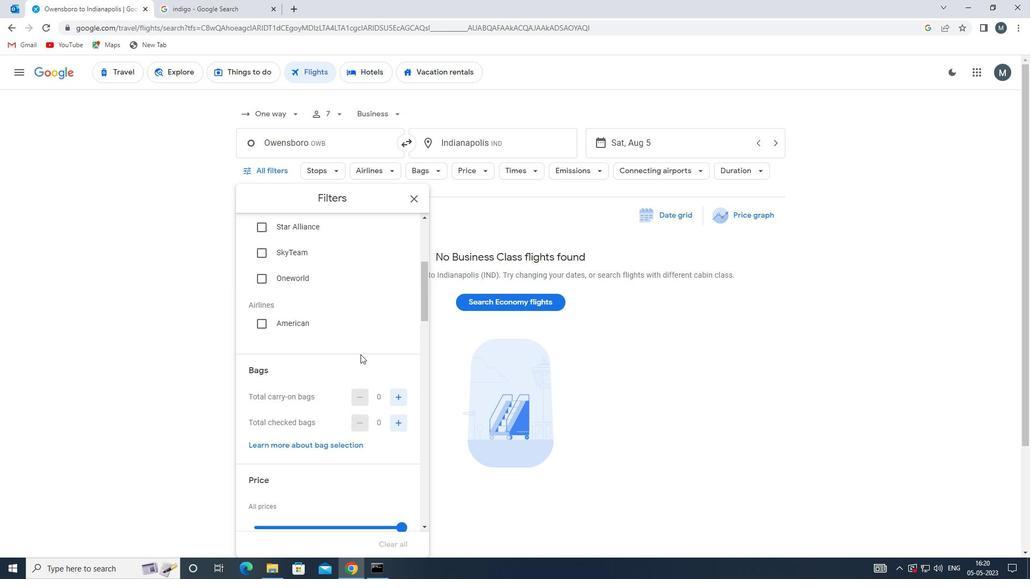 
Action: Mouse moved to (399, 371)
Screenshot: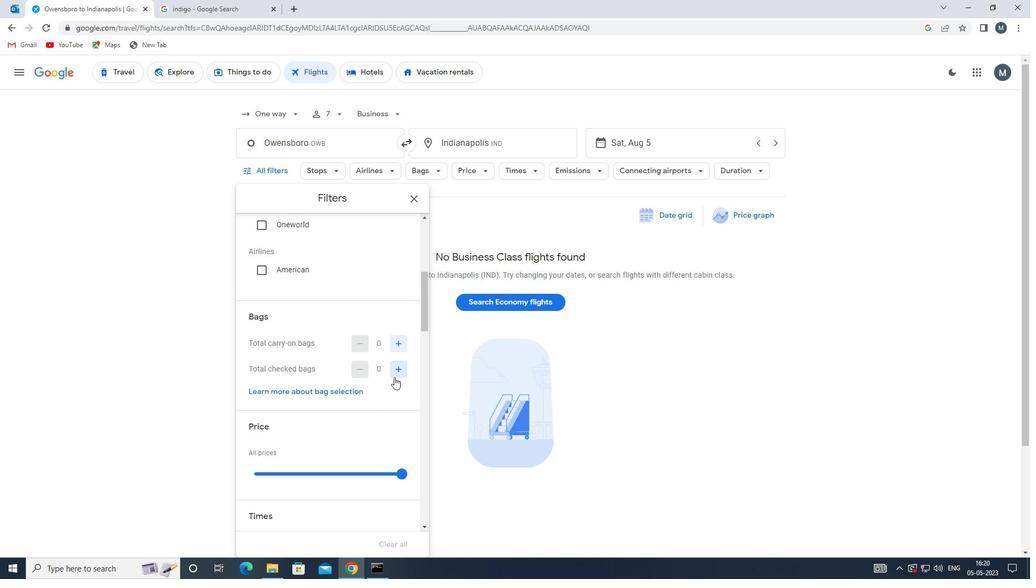 
Action: Mouse pressed left at (399, 371)
Screenshot: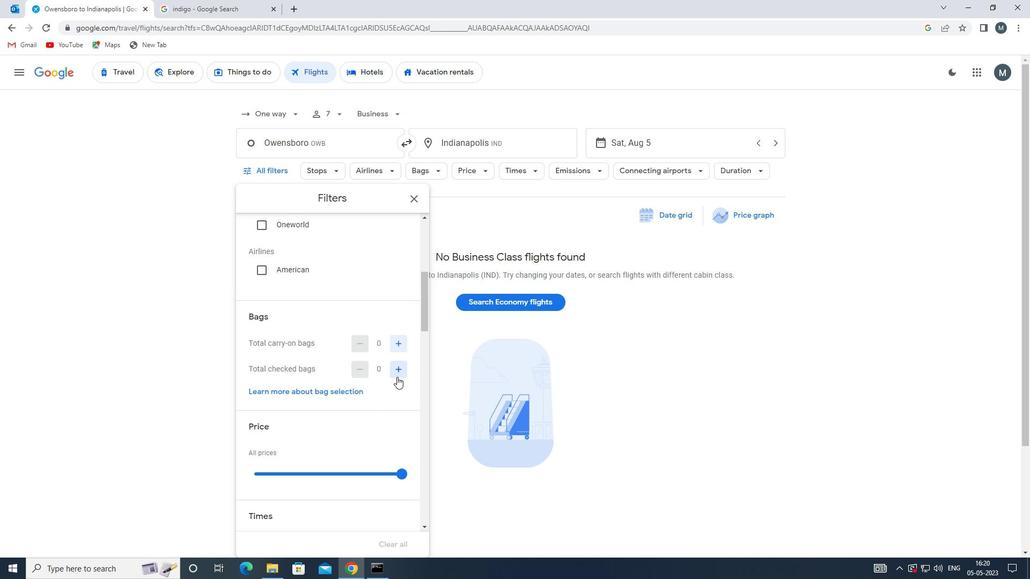 
Action: Mouse pressed left at (399, 371)
Screenshot: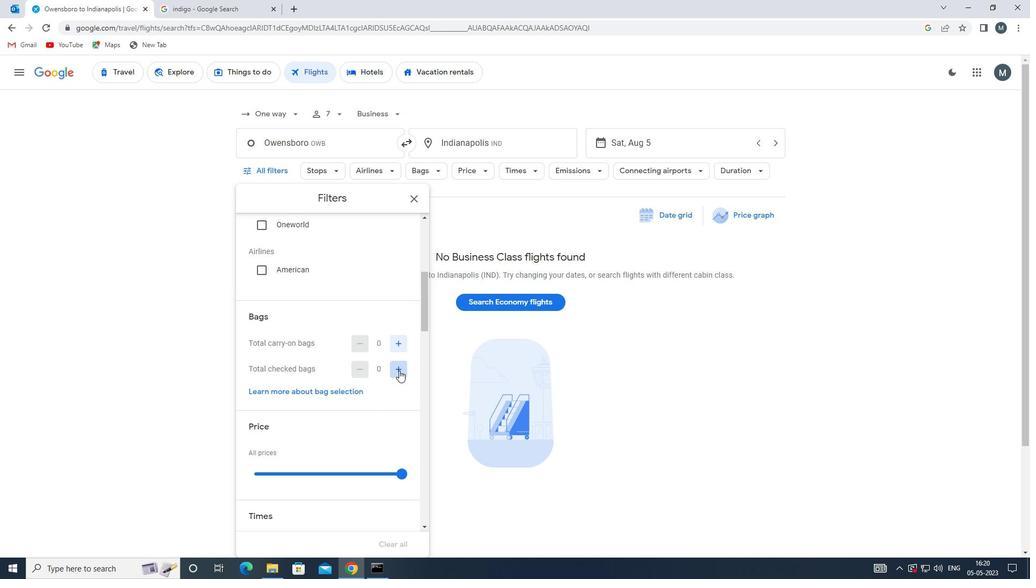 
Action: Mouse pressed left at (399, 371)
Screenshot: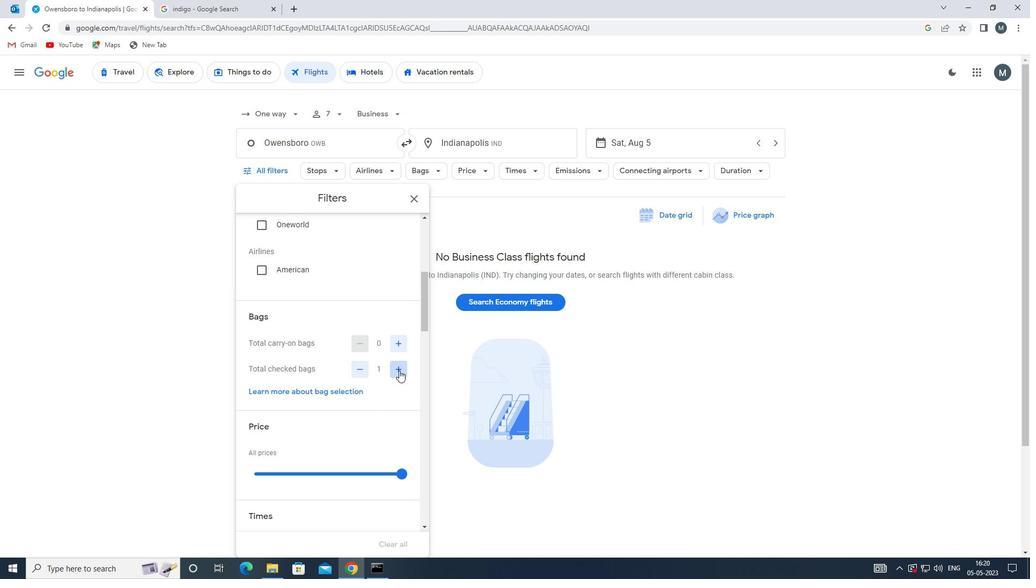 
Action: Mouse pressed left at (399, 371)
Screenshot: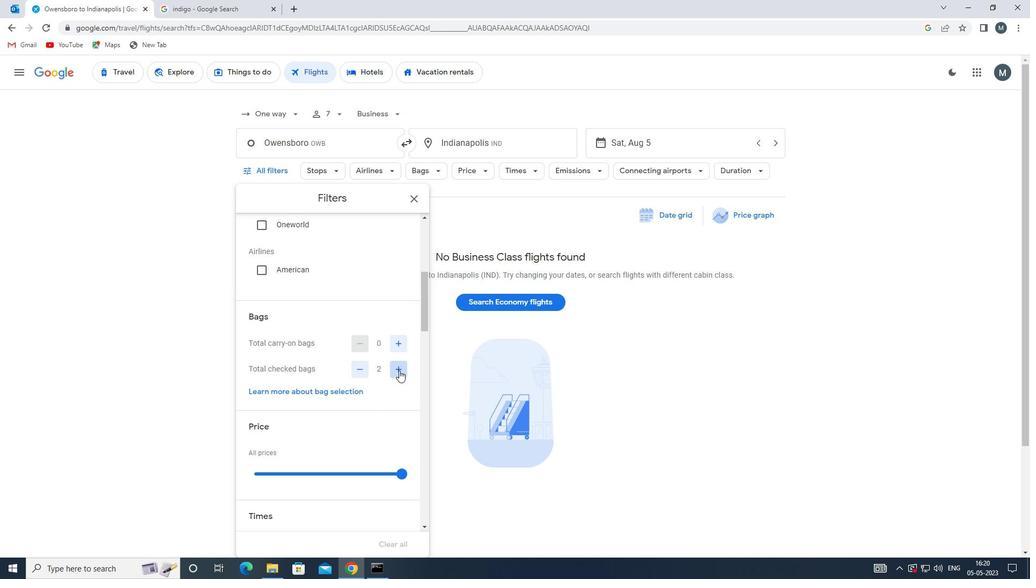 
Action: Mouse pressed left at (399, 371)
Screenshot: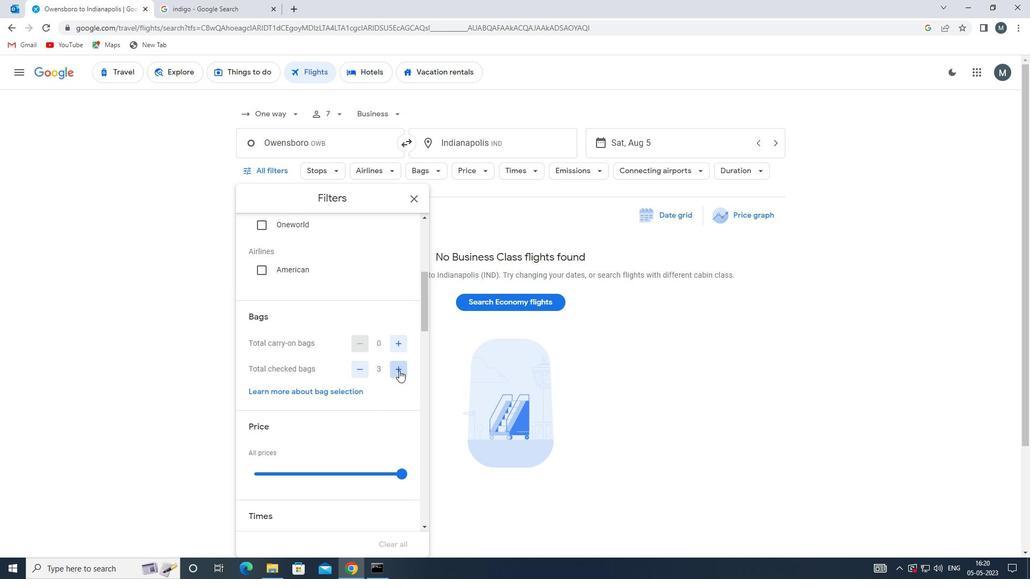 
Action: Mouse moved to (399, 371)
Screenshot: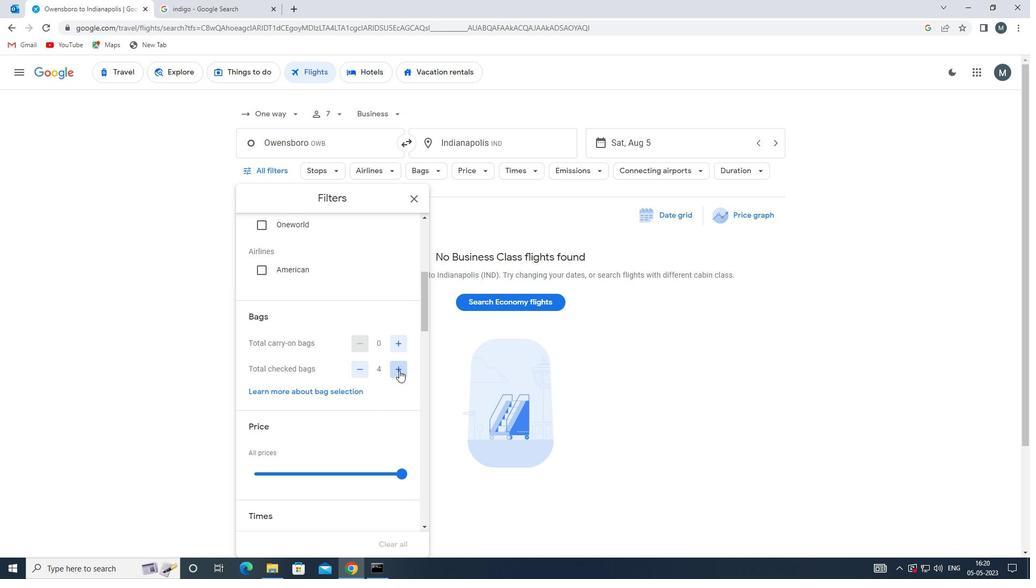 
Action: Mouse pressed left at (399, 371)
Screenshot: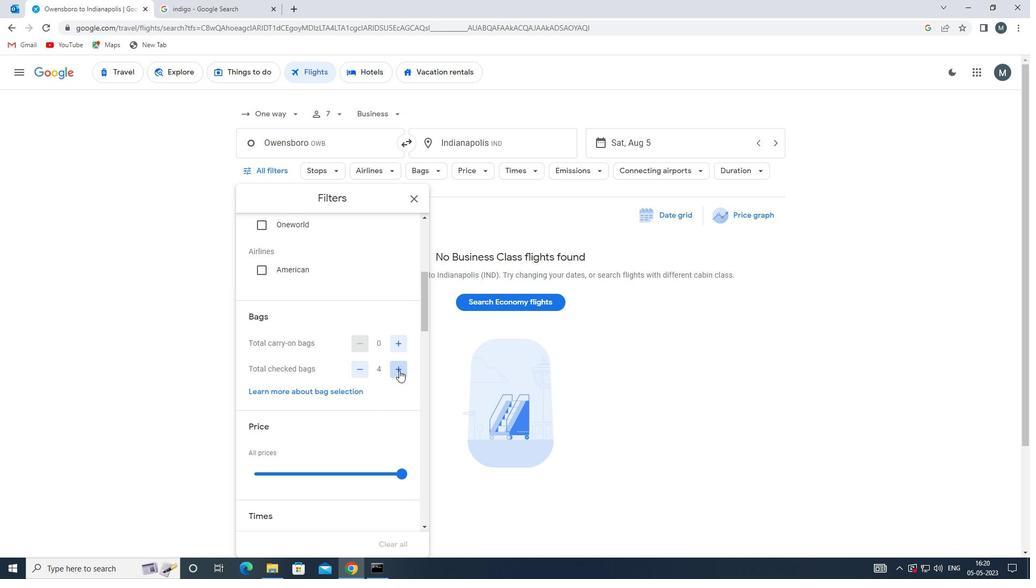
Action: Mouse pressed left at (399, 371)
Screenshot: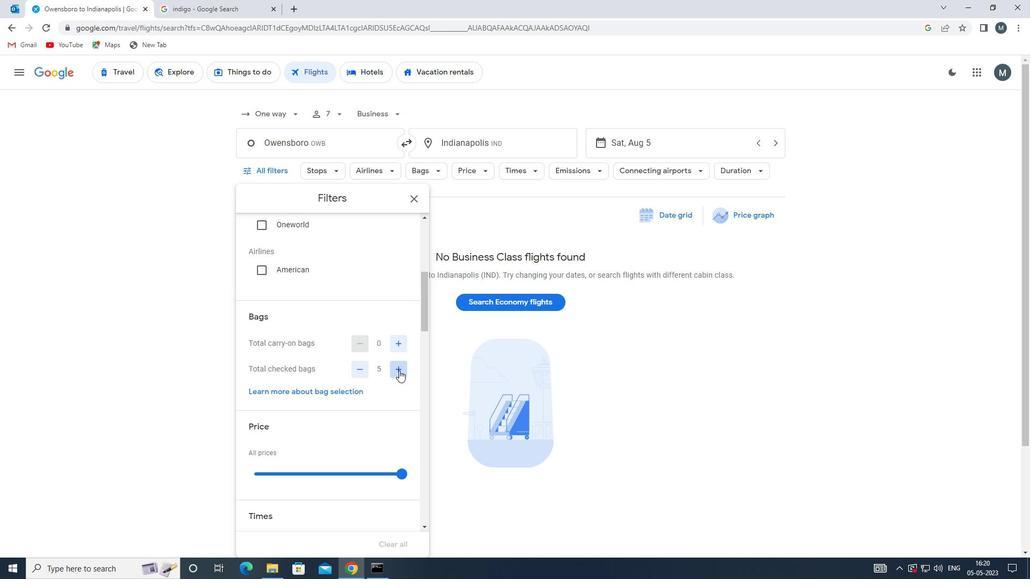 
Action: Mouse pressed left at (399, 371)
Screenshot: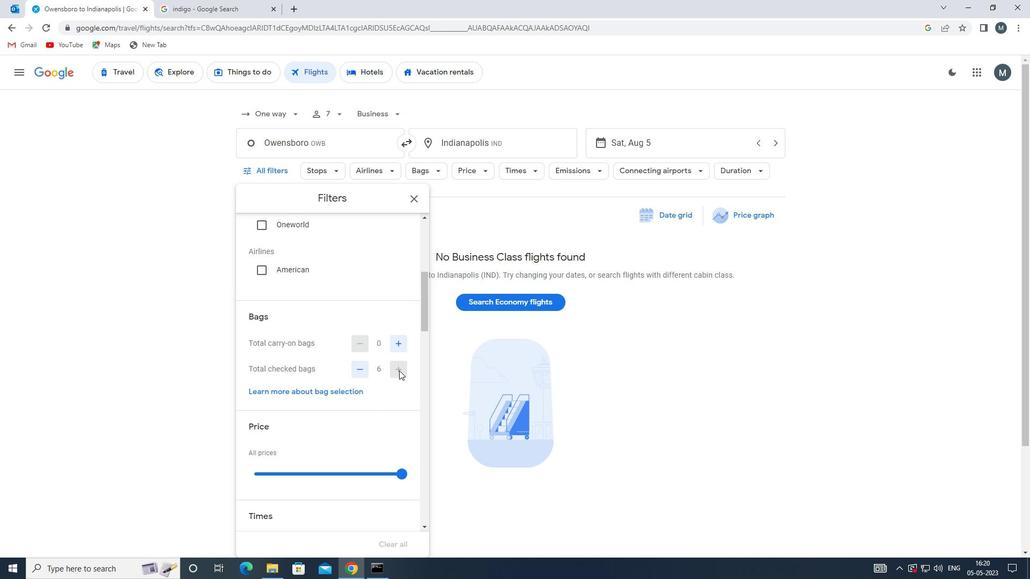 
Action: Mouse moved to (345, 382)
Screenshot: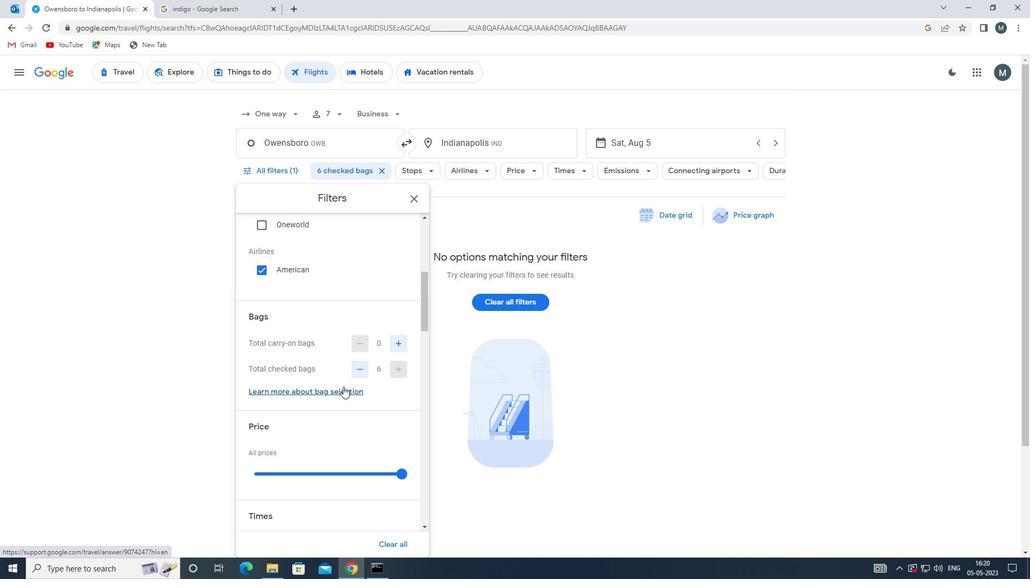 
Action: Mouse scrolled (345, 382) with delta (0, 0)
Screenshot: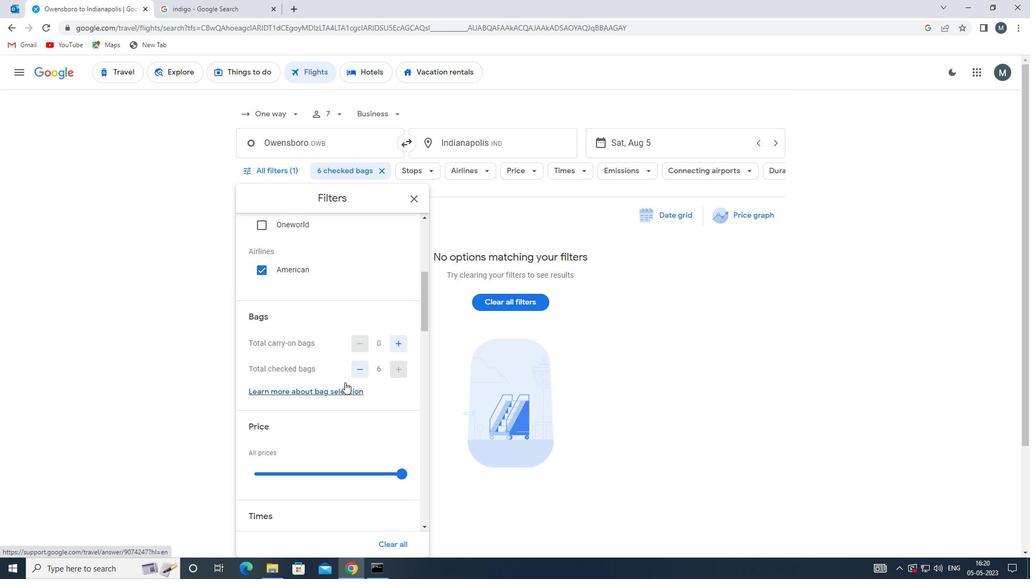 
Action: Mouse scrolled (345, 382) with delta (0, 0)
Screenshot: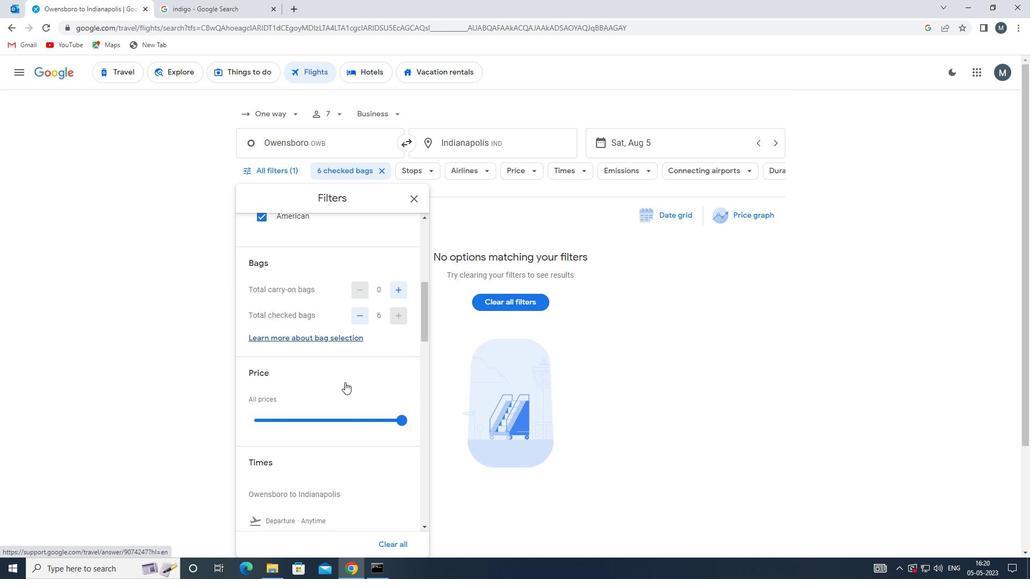 
Action: Mouse moved to (347, 369)
Screenshot: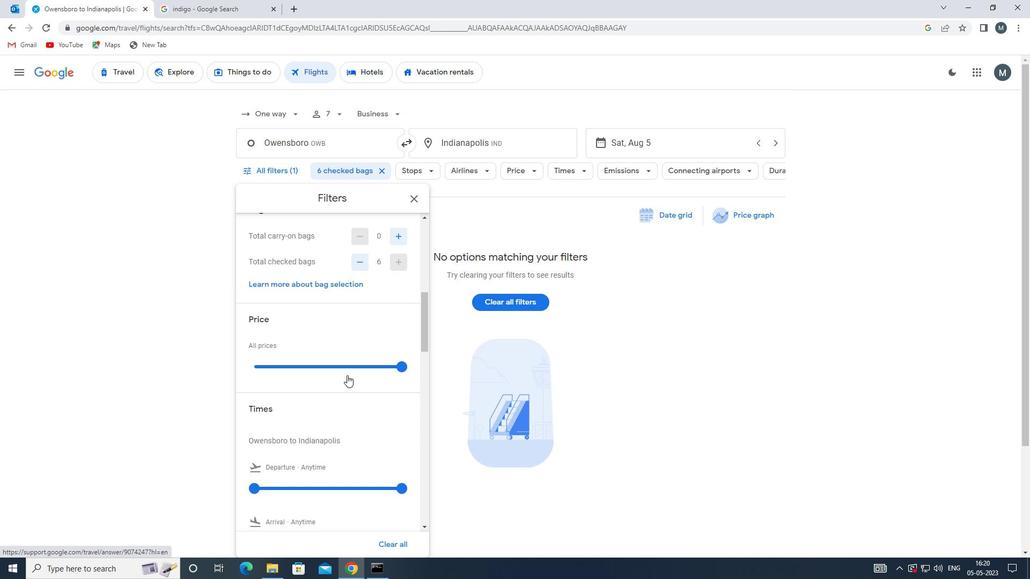 
Action: Mouse pressed left at (347, 369)
Screenshot: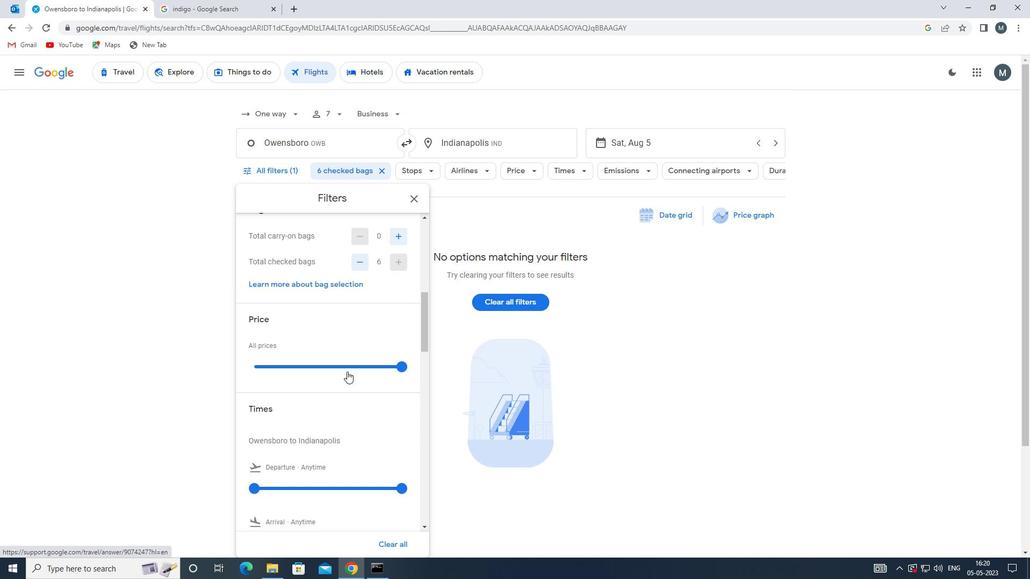 
Action: Mouse pressed left at (347, 369)
Screenshot: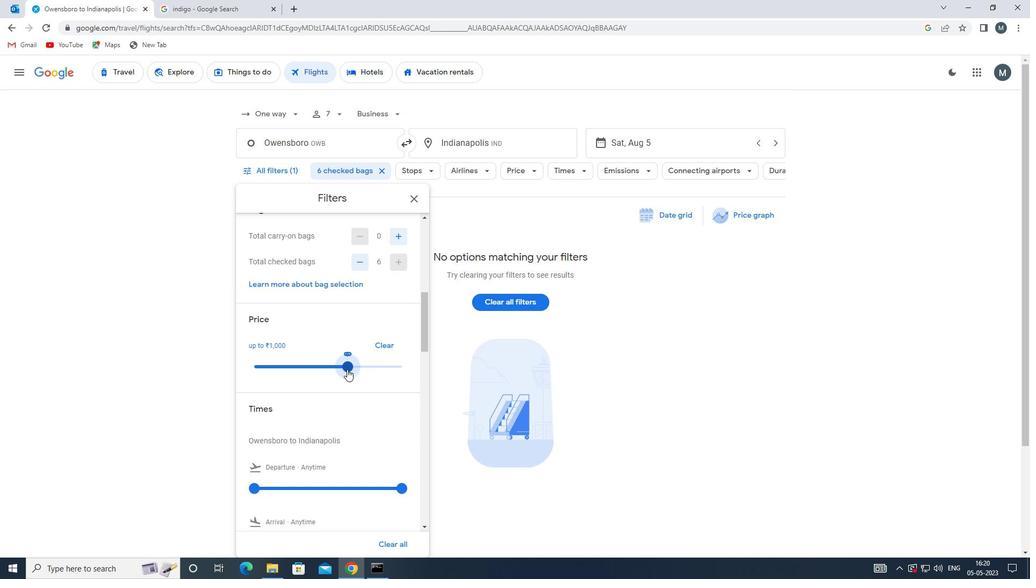 
Action: Mouse moved to (358, 367)
Screenshot: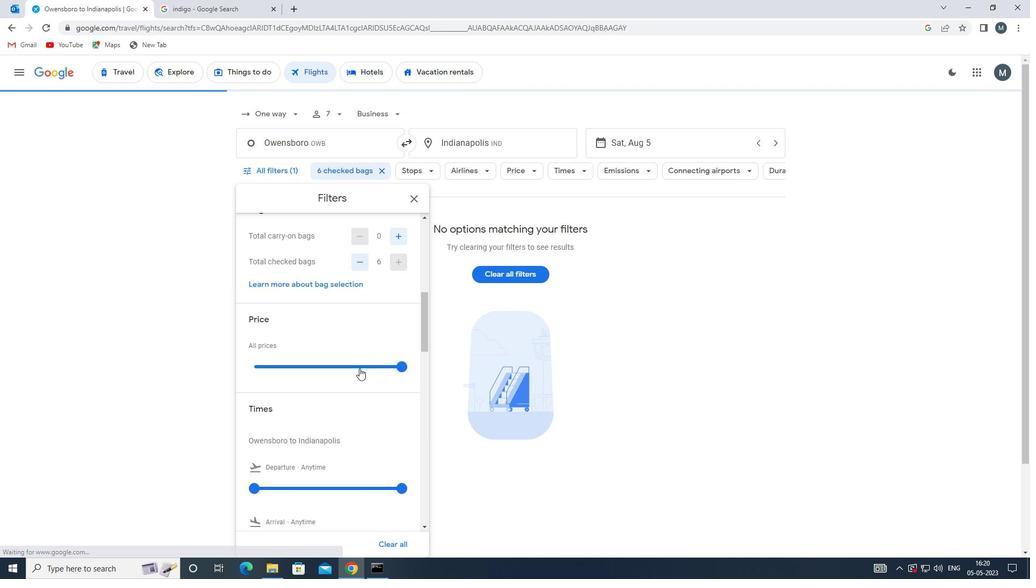 
Action: Mouse scrolled (358, 367) with delta (0, 0)
Screenshot: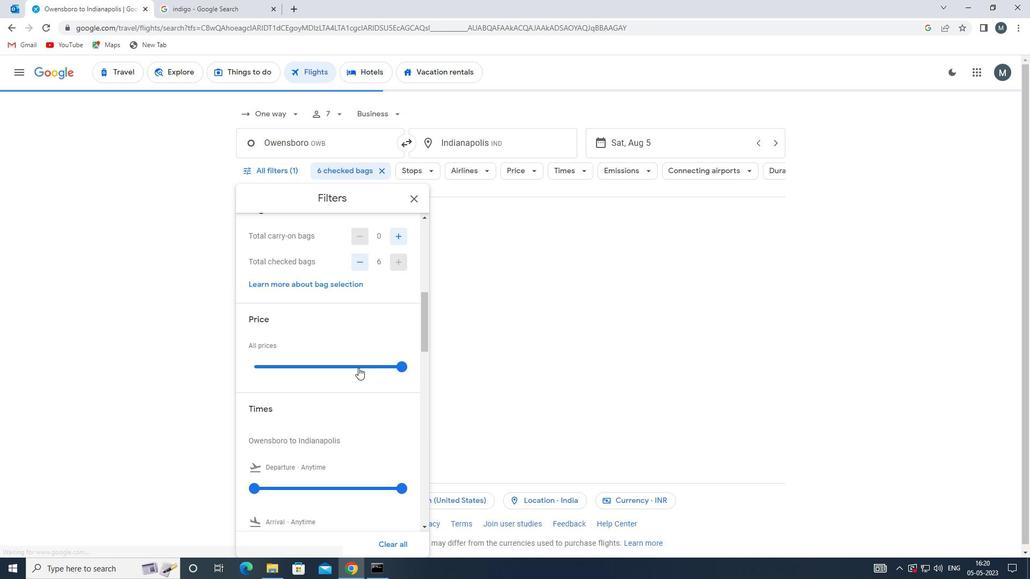
Action: Mouse moved to (359, 364)
Screenshot: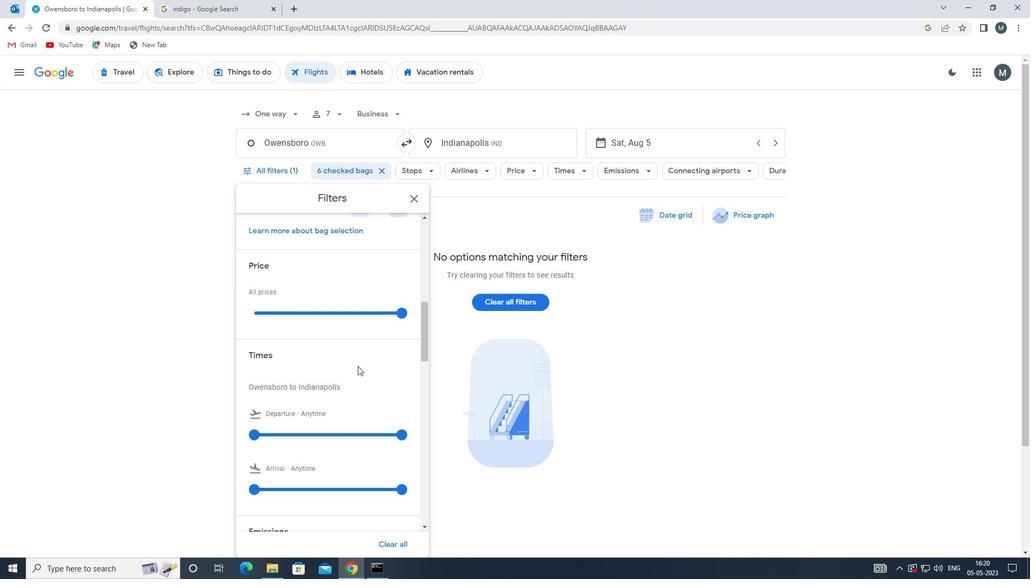 
Action: Mouse scrolled (359, 364) with delta (0, 0)
Screenshot: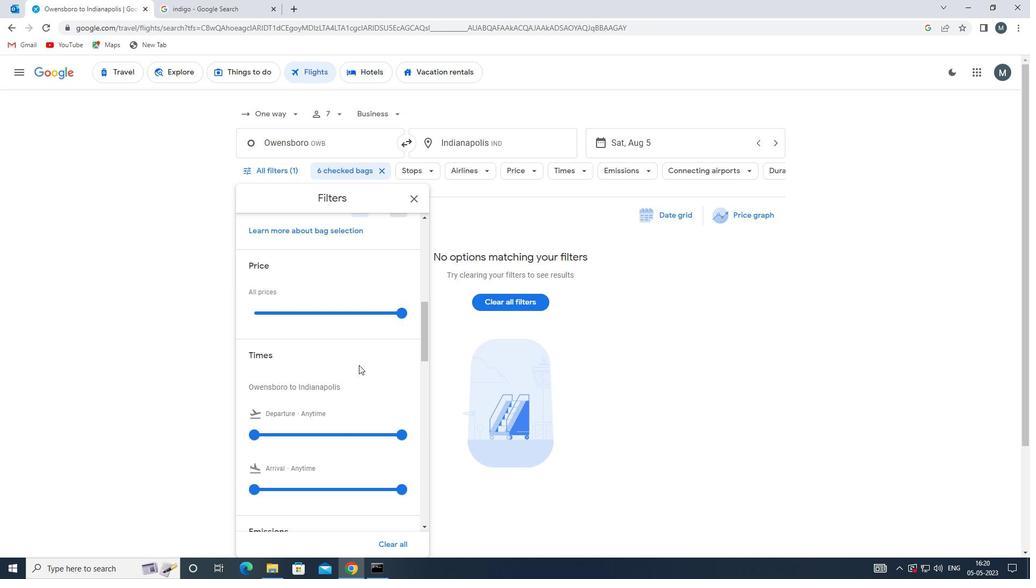 
Action: Mouse moved to (250, 381)
Screenshot: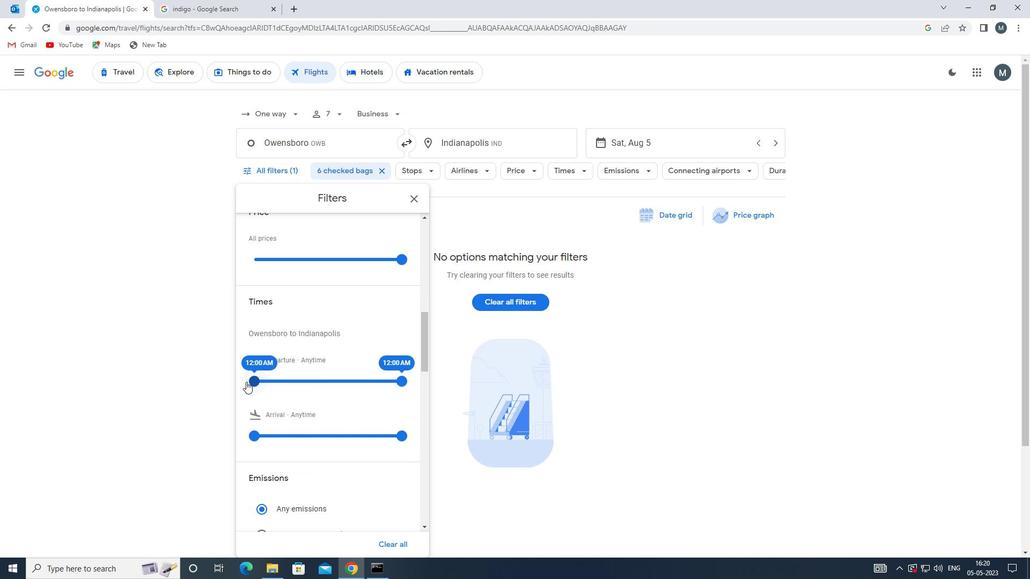 
Action: Mouse pressed left at (250, 381)
Screenshot: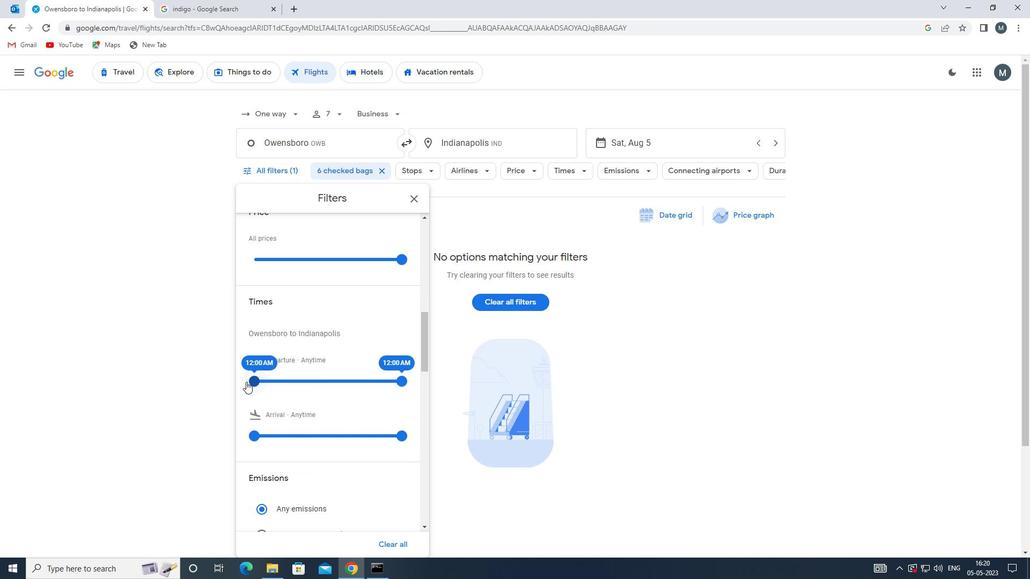 
Action: Mouse moved to (401, 376)
Screenshot: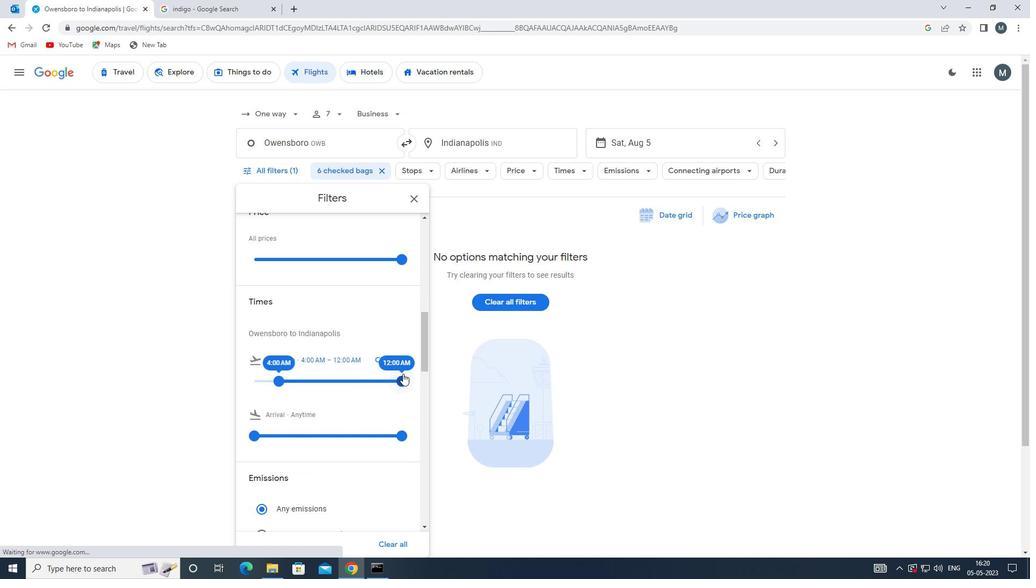 
Action: Mouse pressed left at (401, 376)
Screenshot: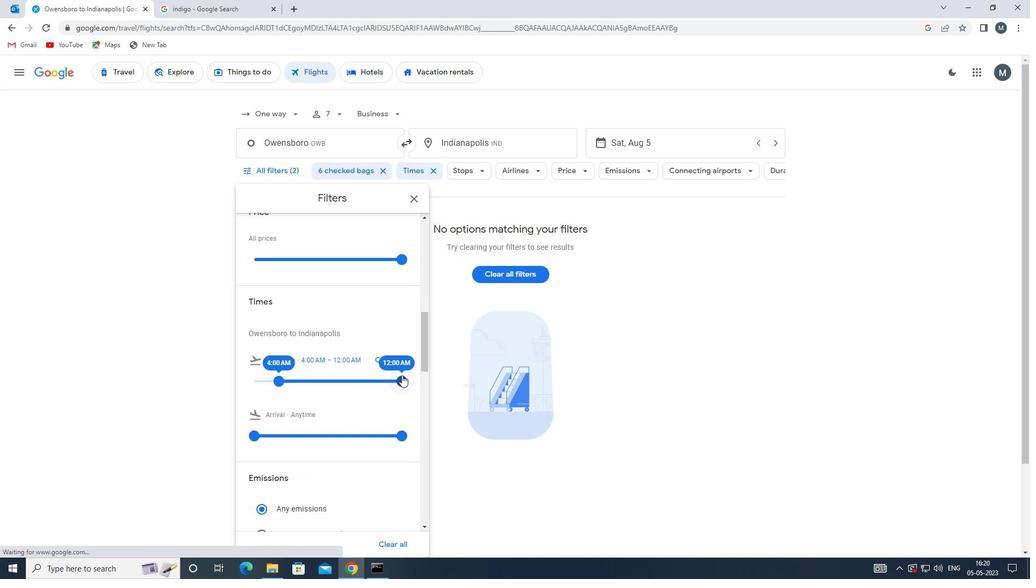 
Action: Mouse moved to (317, 366)
Screenshot: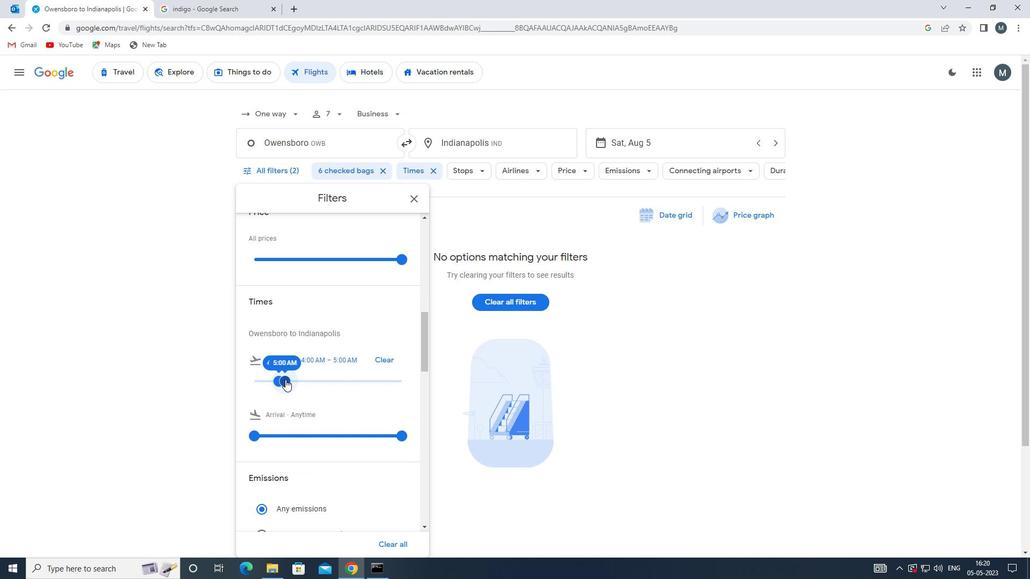 
Action: Mouse scrolled (317, 365) with delta (0, 0)
Screenshot: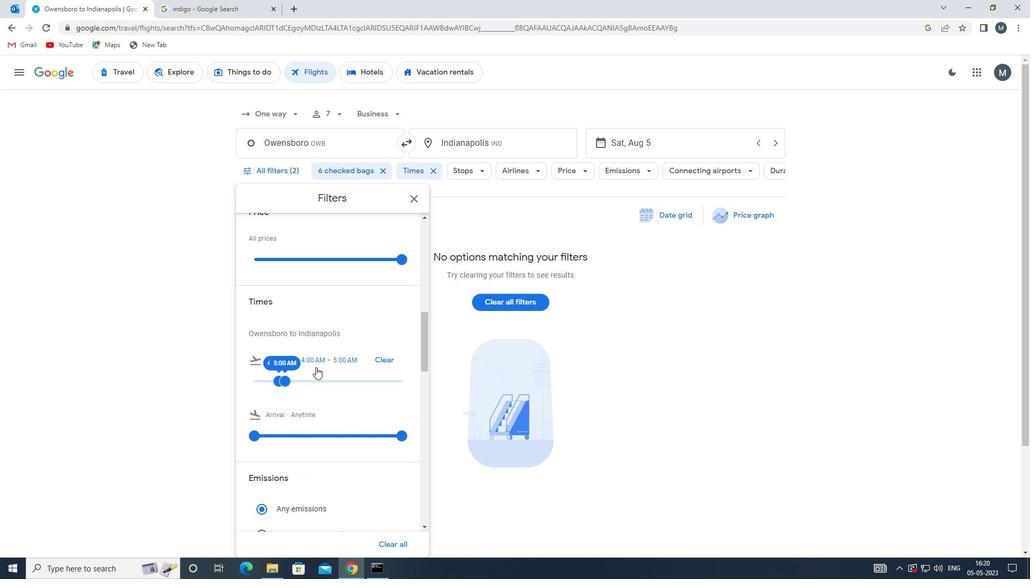 
Action: Mouse moved to (411, 199)
Screenshot: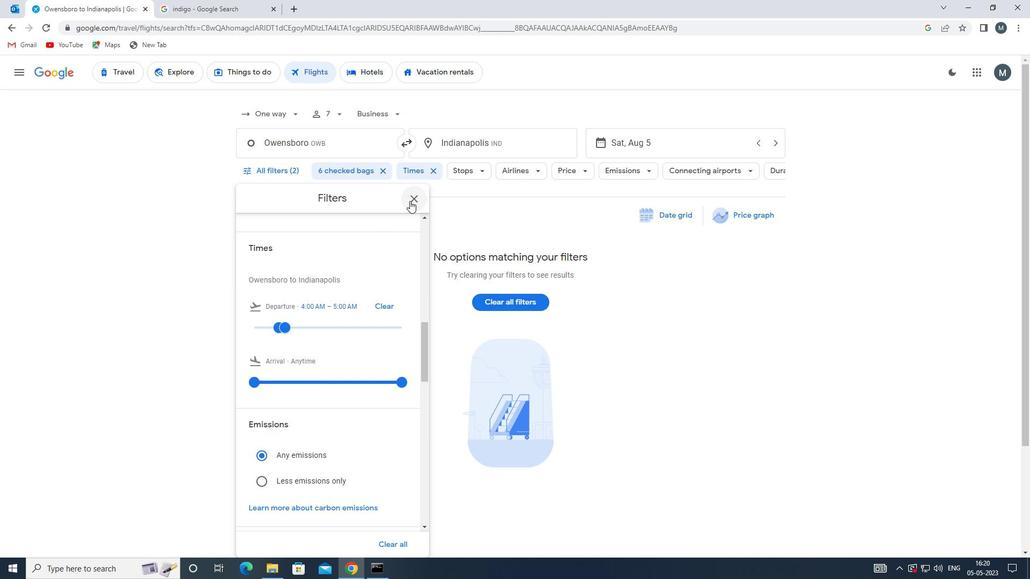 
Action: Mouse pressed left at (411, 199)
Screenshot: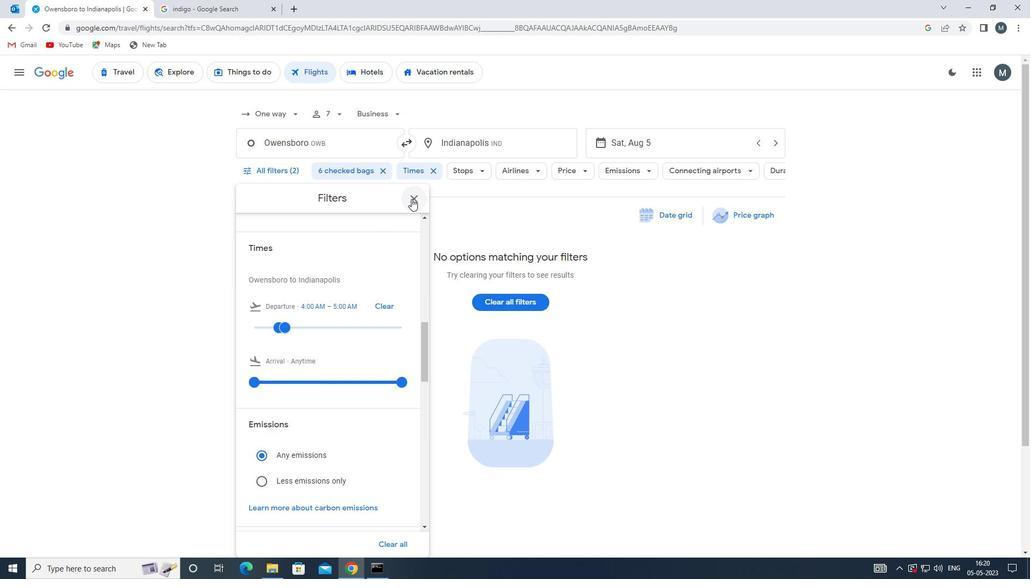 
Action: Mouse moved to (411, 198)
Screenshot: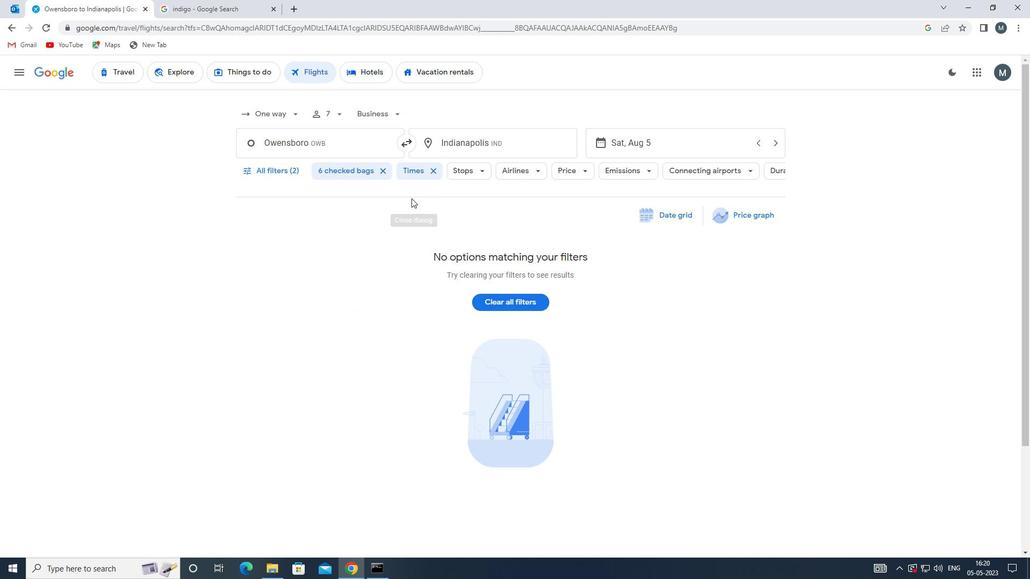 
